 Task: Reply to email with the signature Cameron White with the subject Feedback on a consumer poll from softage.4@softage.net with the message Can you confirm the details of the project budget?, change the font of the message to Garamond and change the font typography to italics Send the email
Action: Mouse moved to (87, 122)
Screenshot: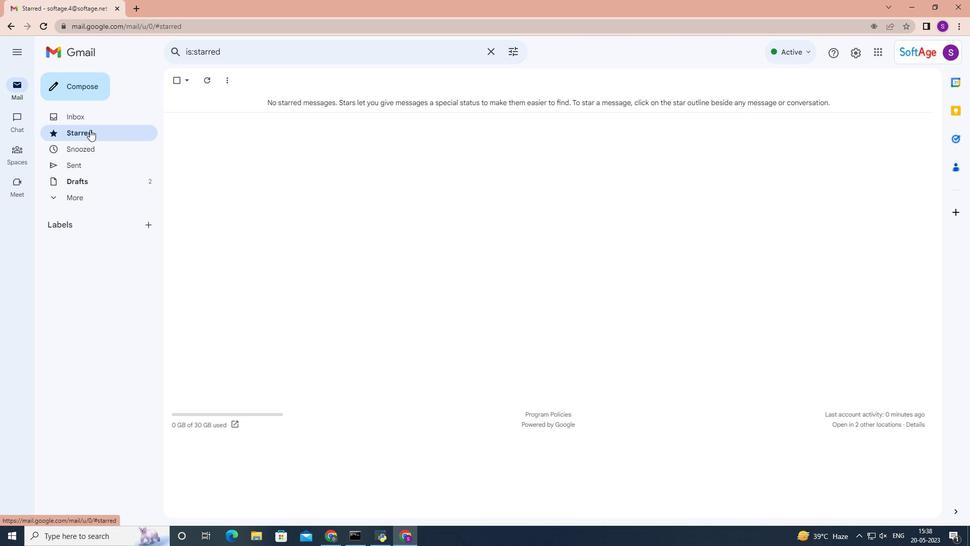 
Action: Mouse pressed left at (87, 122)
Screenshot: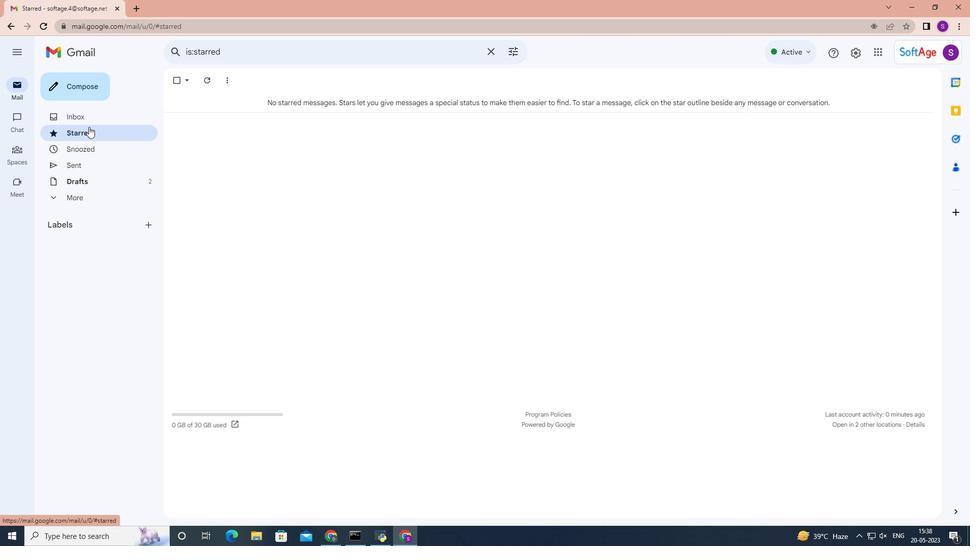 
Action: Mouse moved to (341, 201)
Screenshot: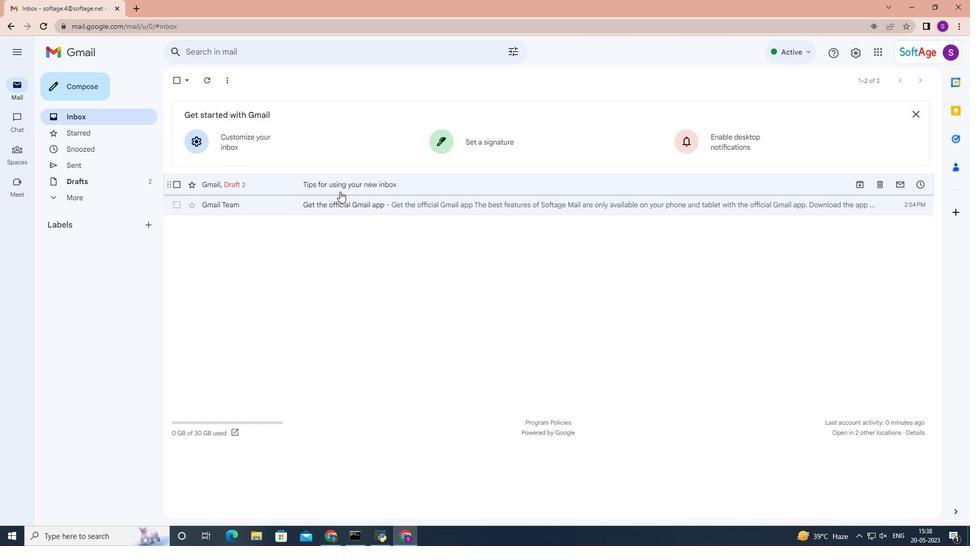 
Action: Mouse pressed left at (341, 201)
Screenshot: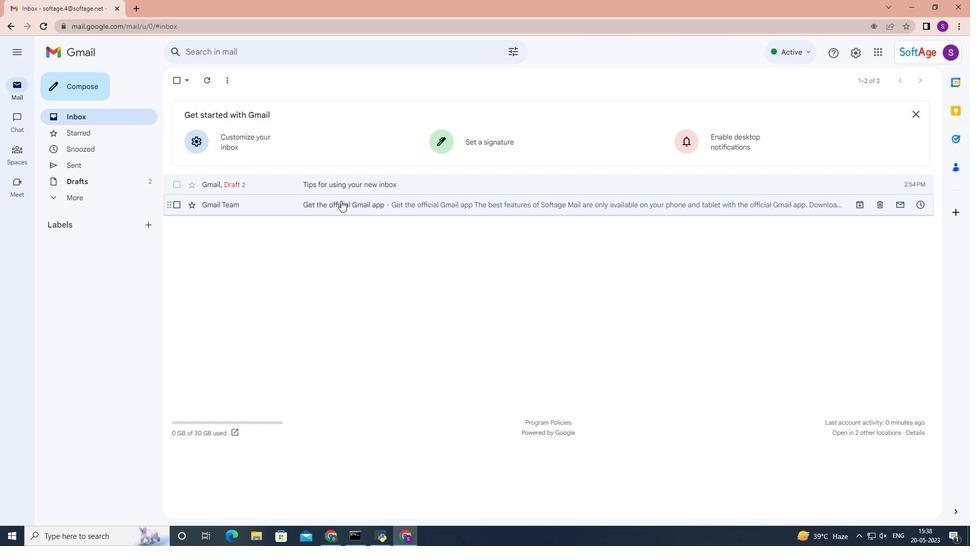 
Action: Mouse moved to (303, 205)
Screenshot: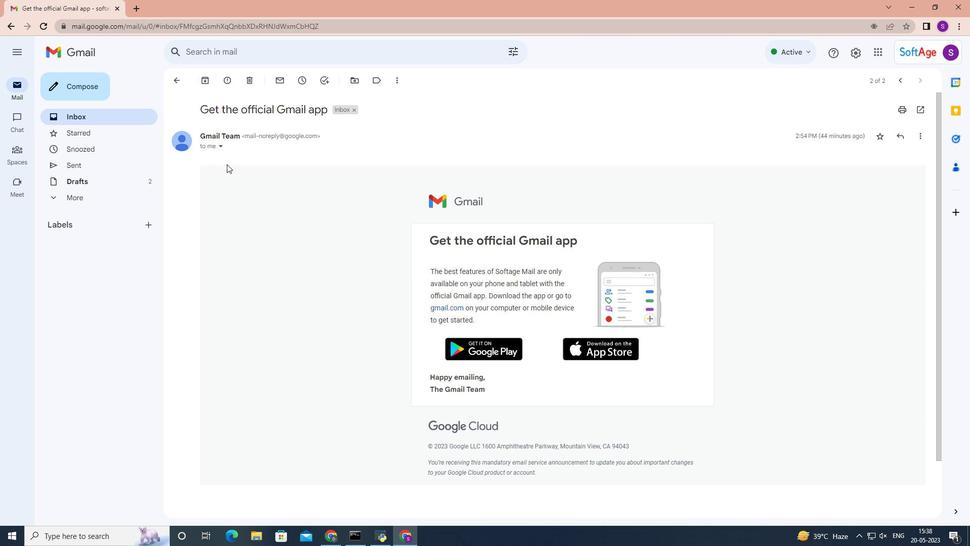 
Action: Mouse scrolled (303, 205) with delta (0, 0)
Screenshot: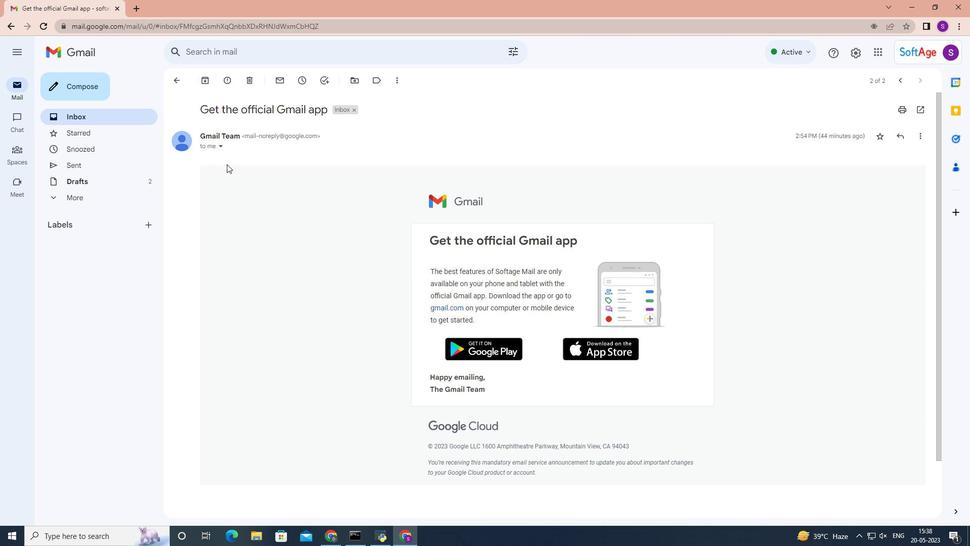 
Action: Mouse moved to (304, 210)
Screenshot: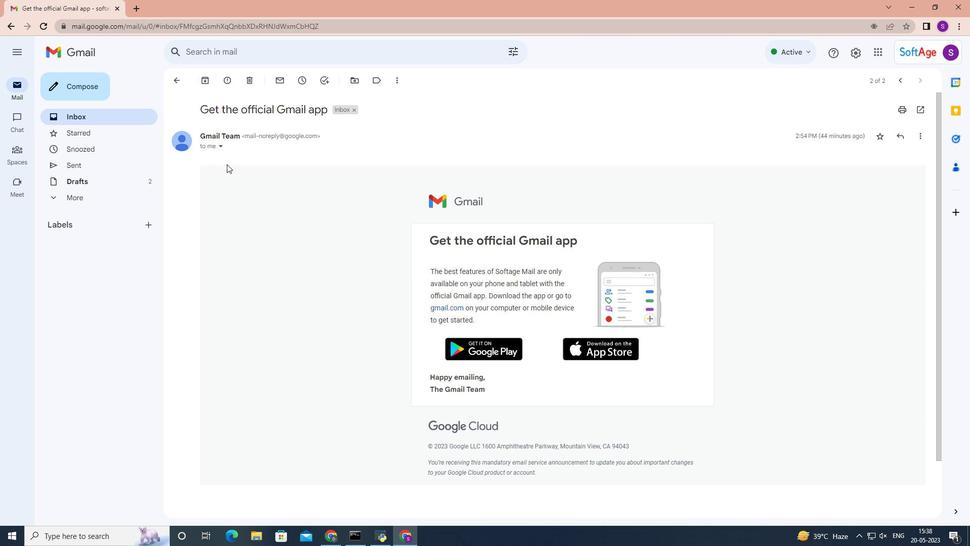 
Action: Mouse scrolled (304, 209) with delta (0, 0)
Screenshot: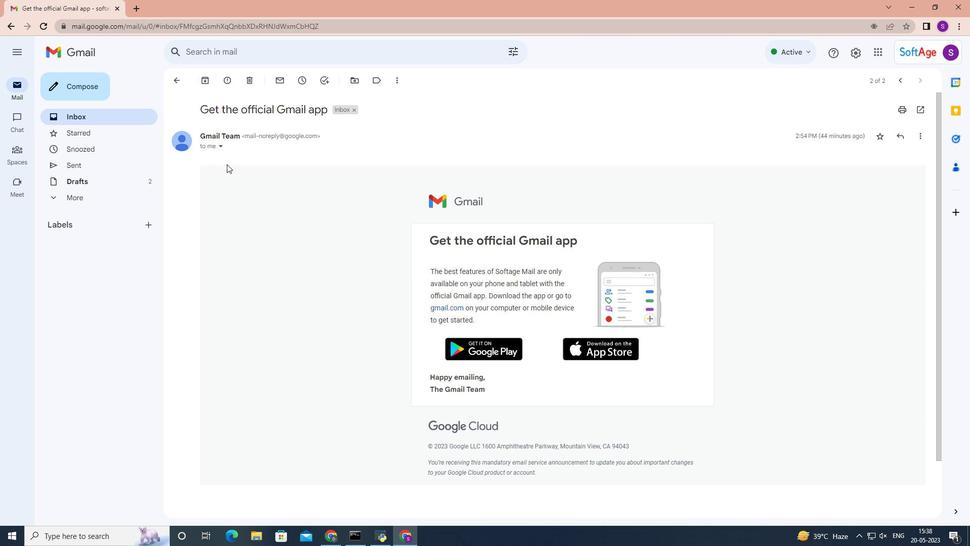 
Action: Mouse moved to (304, 210)
Screenshot: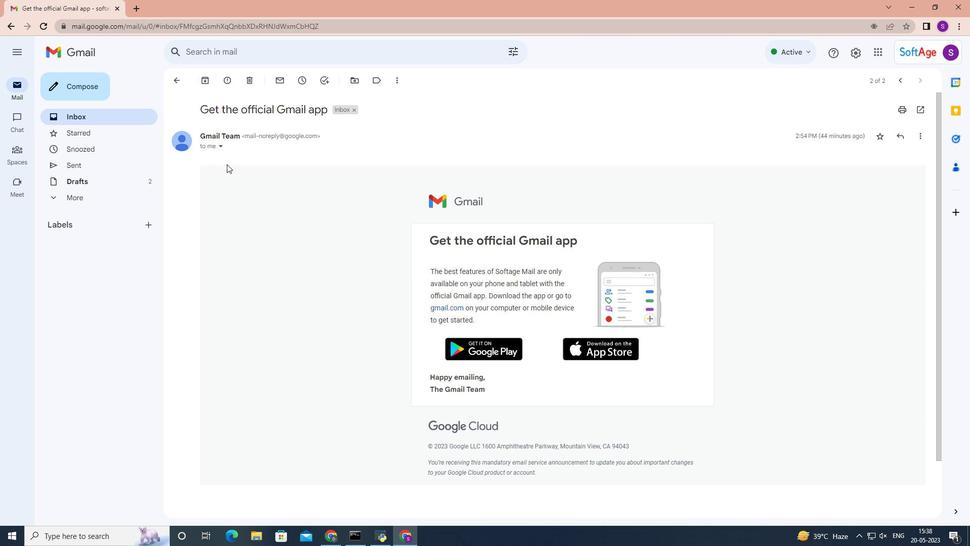 
Action: Mouse scrolled (304, 210) with delta (0, 0)
Screenshot: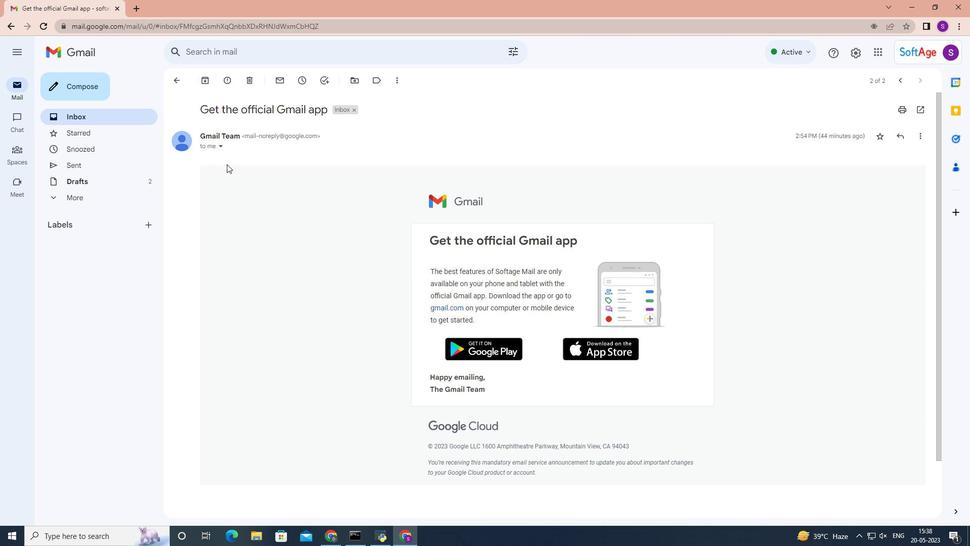 
Action: Mouse scrolled (304, 209) with delta (0, -1)
Screenshot: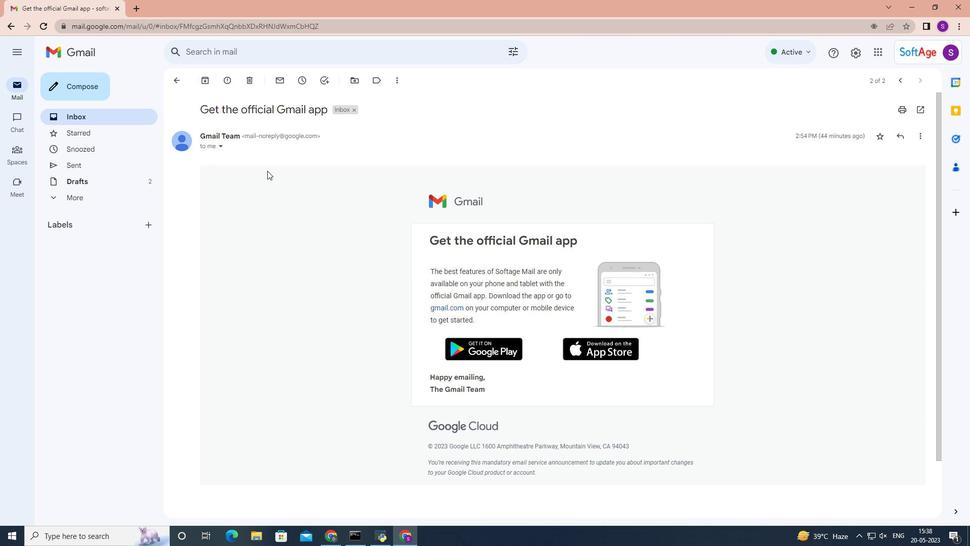 
Action: Mouse scrolled (304, 210) with delta (0, 0)
Screenshot: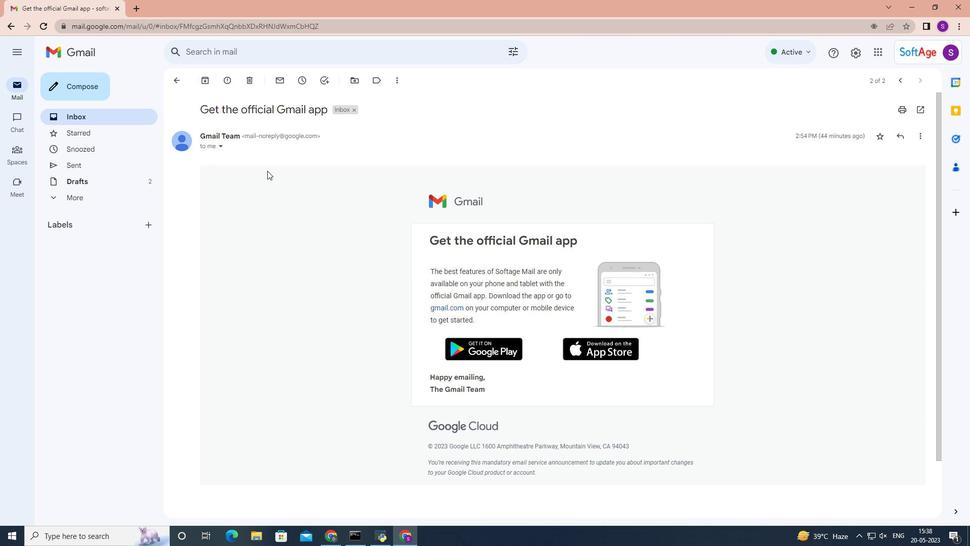 
Action: Mouse moved to (304, 211)
Screenshot: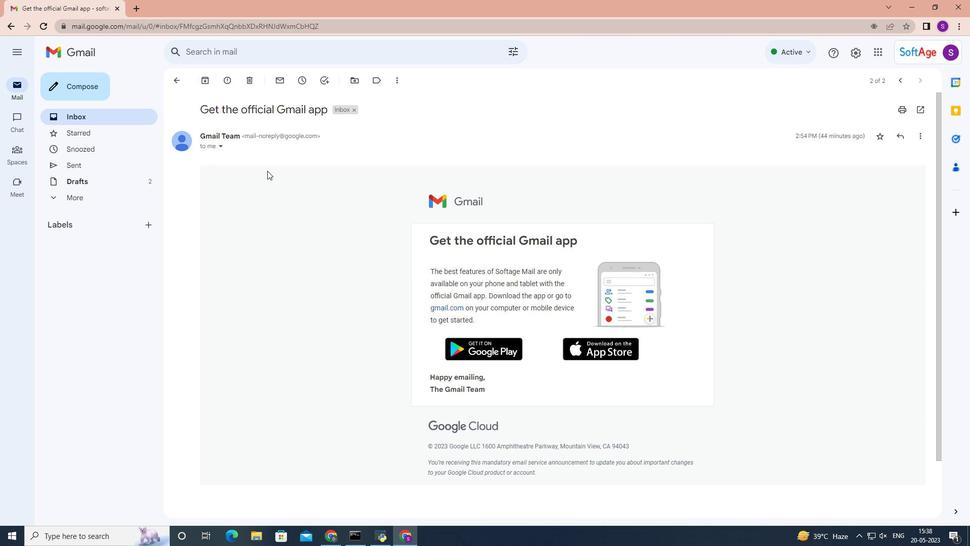 
Action: Mouse scrolled (304, 211) with delta (0, 0)
Screenshot: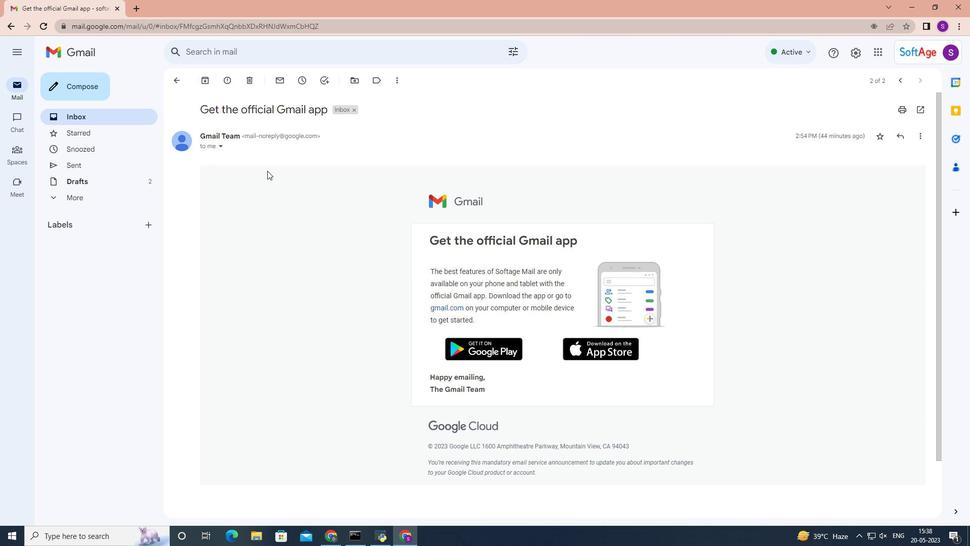 
Action: Mouse moved to (306, 216)
Screenshot: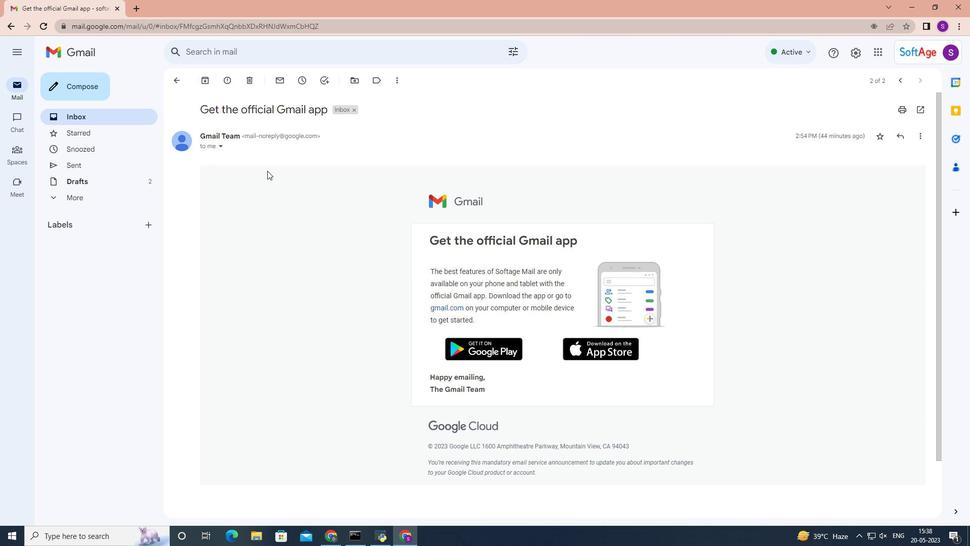 
Action: Mouse scrolled (306, 215) with delta (0, 0)
Screenshot: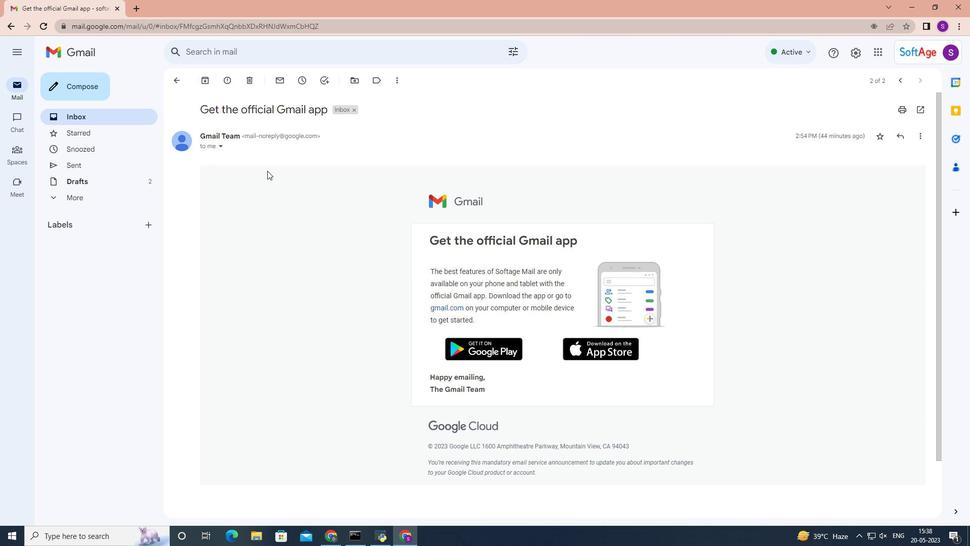 
Action: Mouse moved to (298, 276)
Screenshot: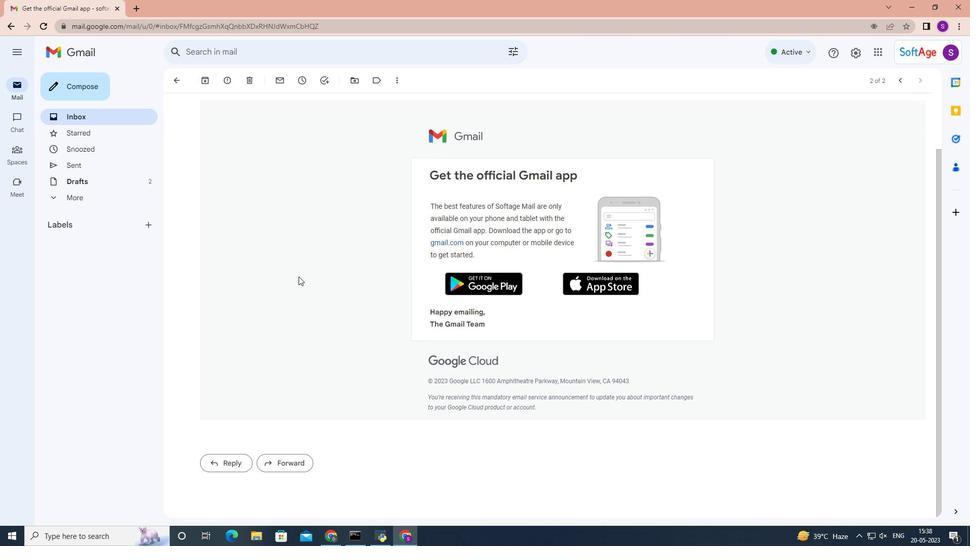 
Action: Mouse scrolled (298, 277) with delta (0, 0)
Screenshot: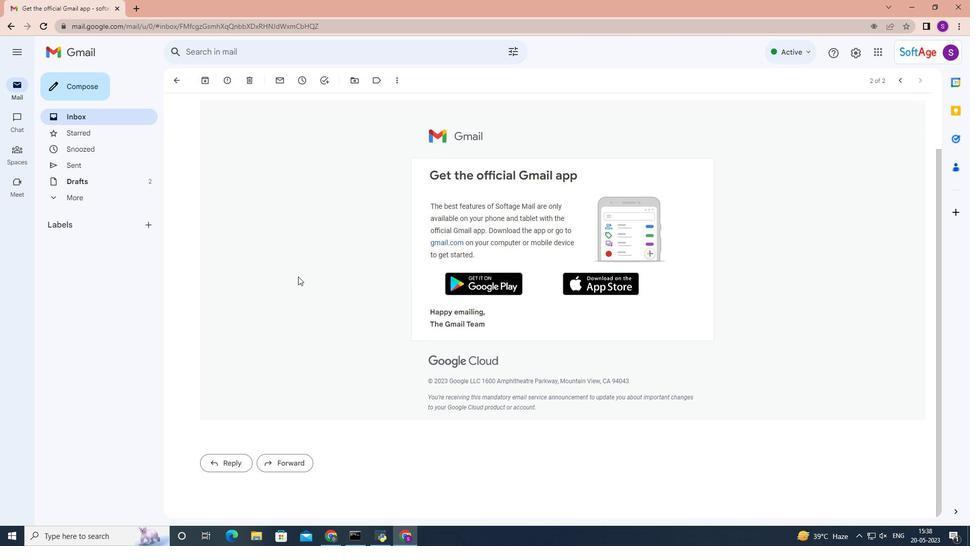 
Action: Mouse scrolled (298, 277) with delta (0, 0)
Screenshot: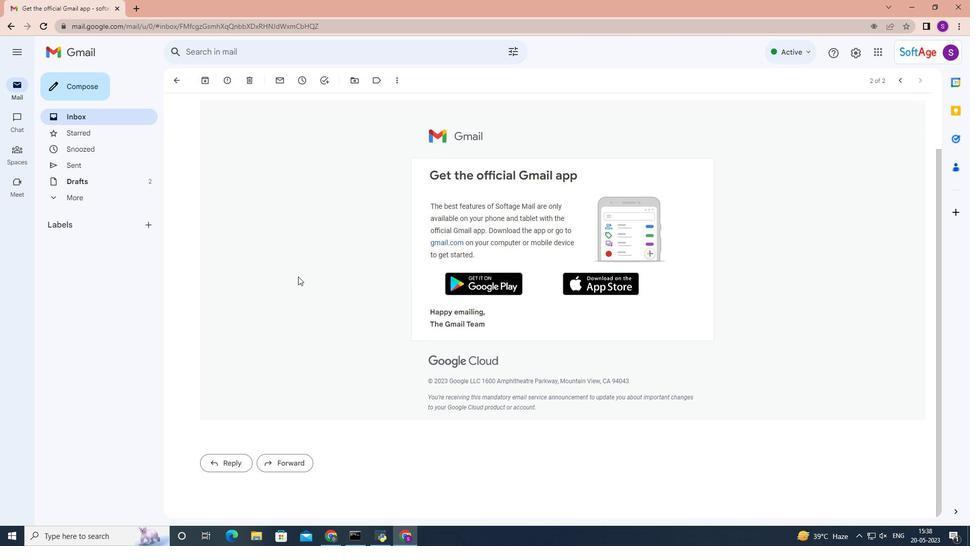 
Action: Mouse scrolled (298, 277) with delta (0, 1)
Screenshot: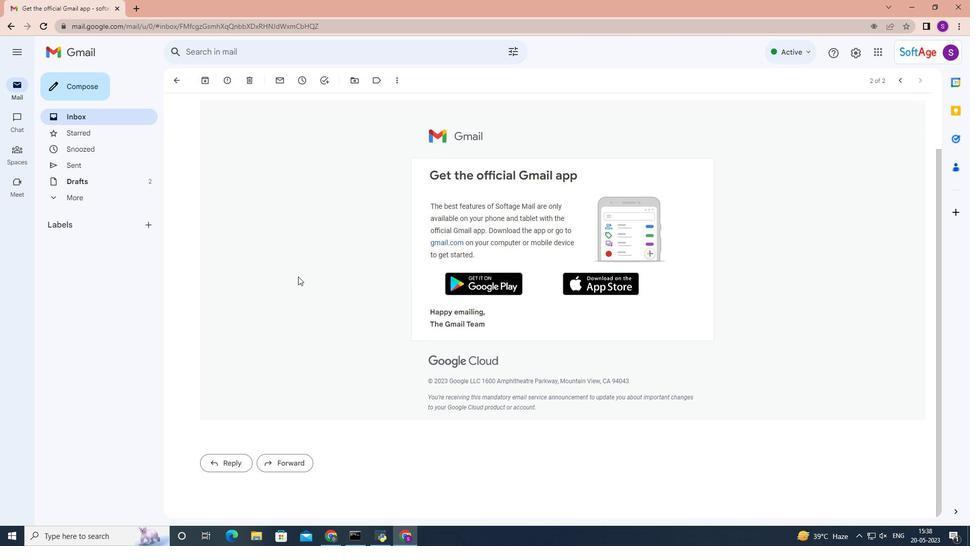 
Action: Mouse scrolled (298, 277) with delta (0, 0)
Screenshot: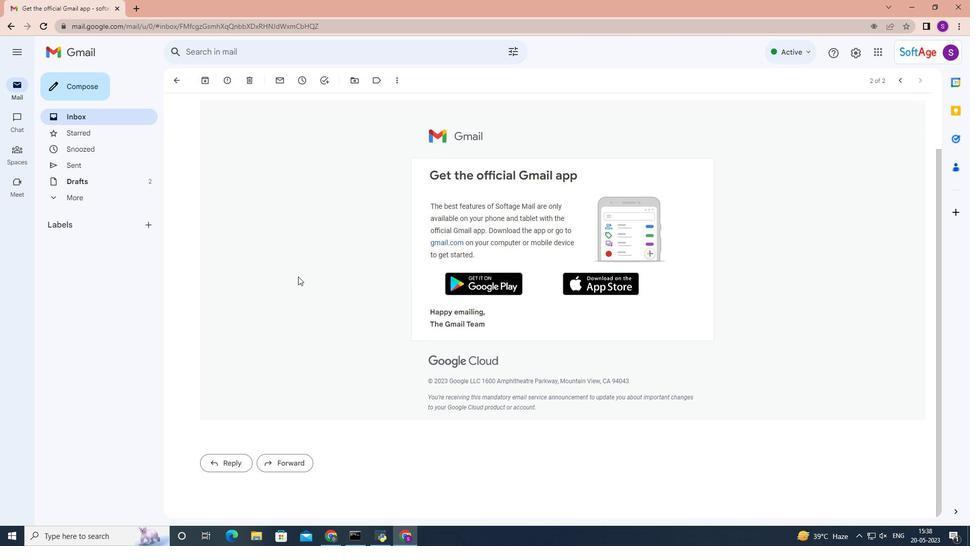 
Action: Mouse scrolled (298, 277) with delta (0, 0)
Screenshot: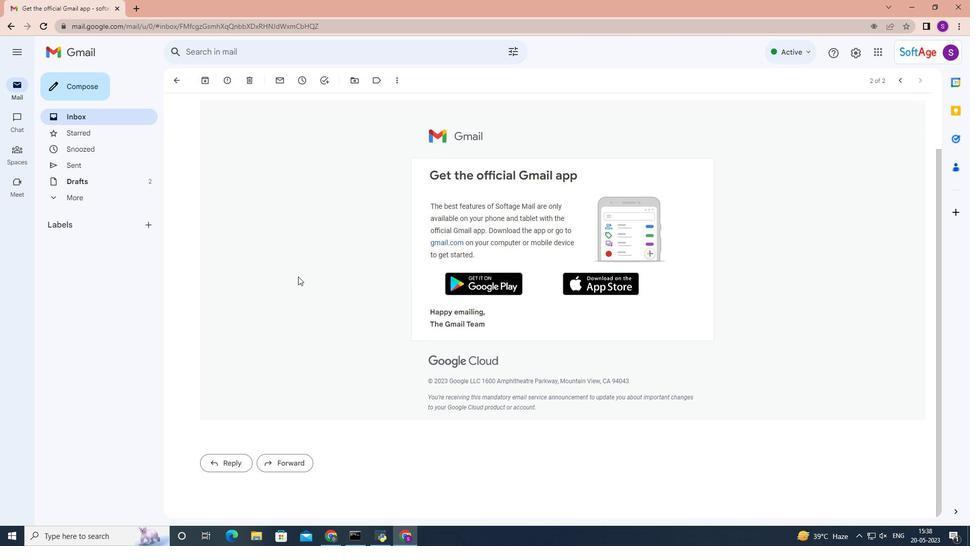
Action: Mouse scrolled (298, 277) with delta (0, 0)
Screenshot: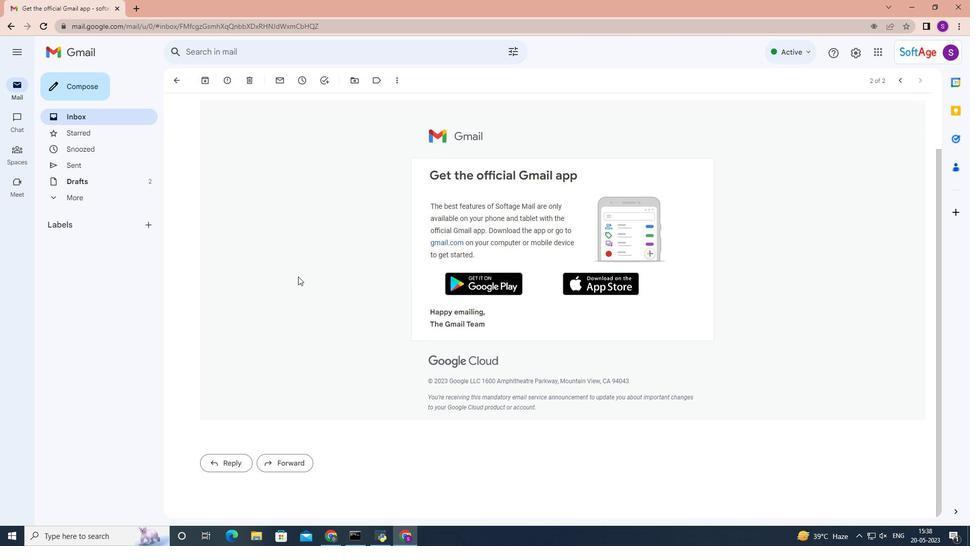 
Action: Mouse moved to (926, 135)
Screenshot: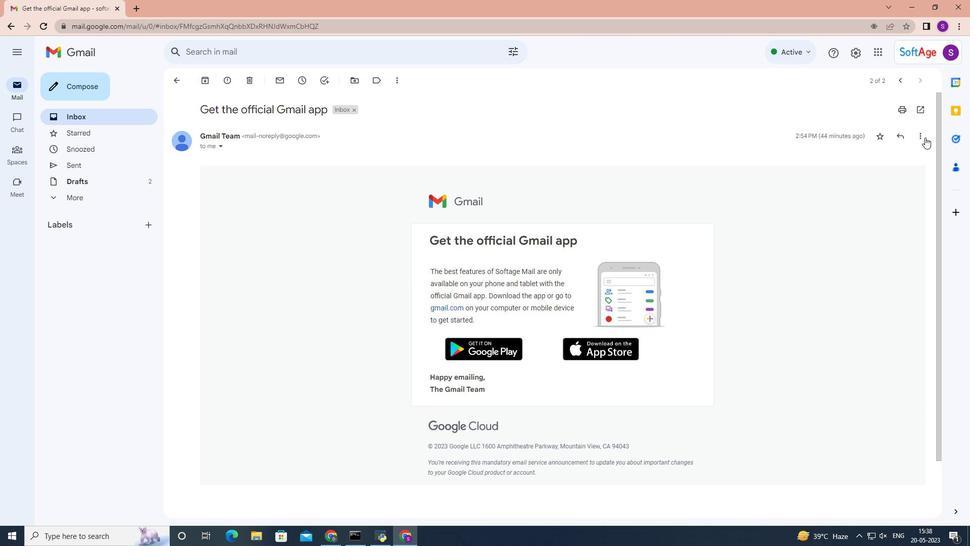 
Action: Mouse pressed left at (926, 135)
Screenshot: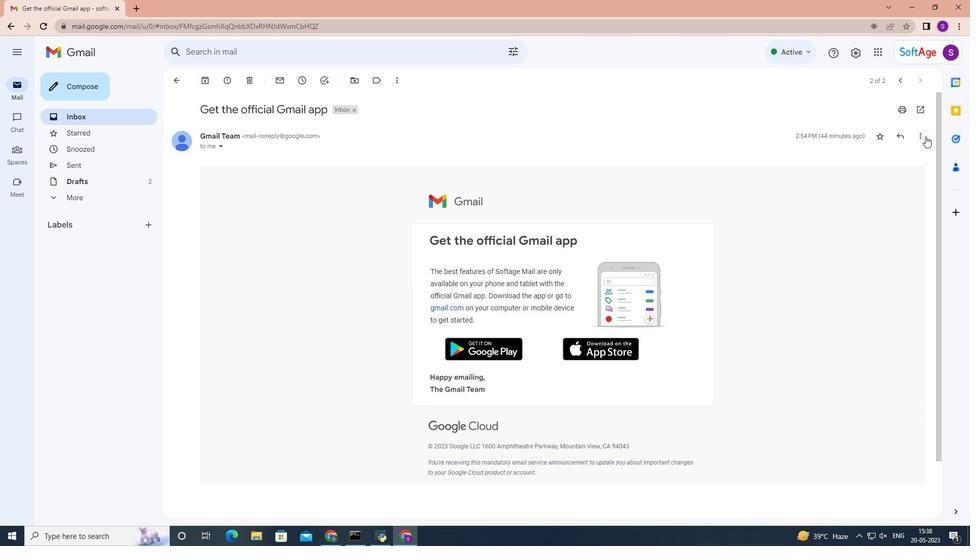 
Action: Mouse moved to (839, 152)
Screenshot: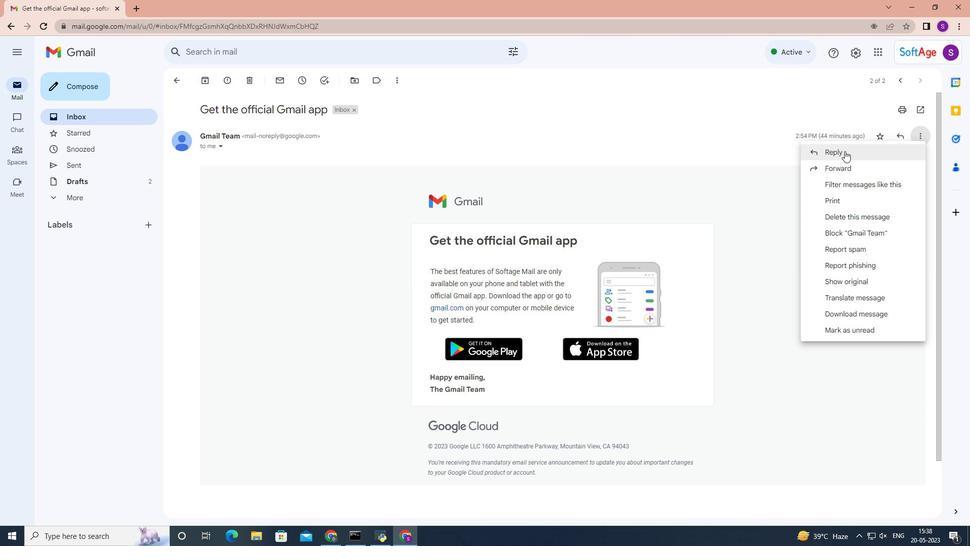 
Action: Mouse pressed left at (839, 152)
Screenshot: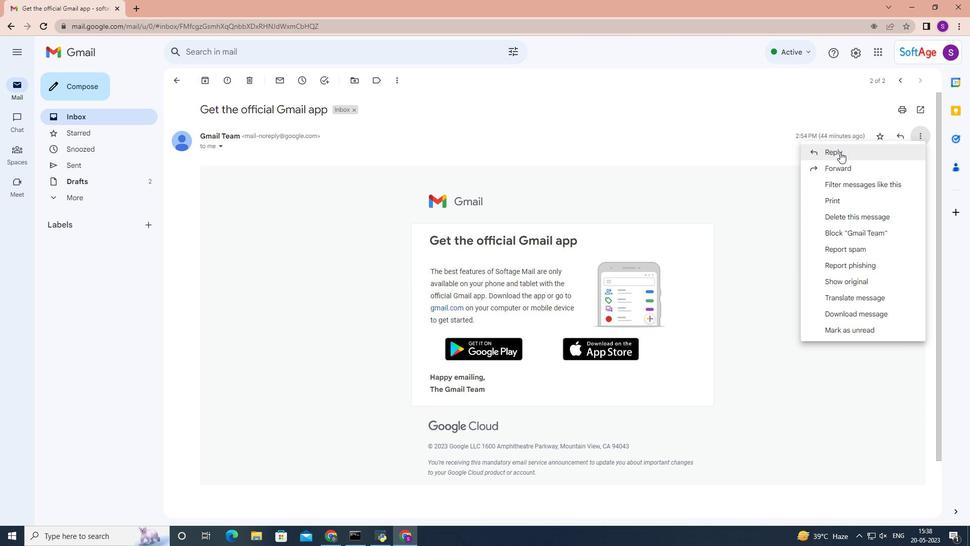 
Action: Mouse moved to (235, 412)
Screenshot: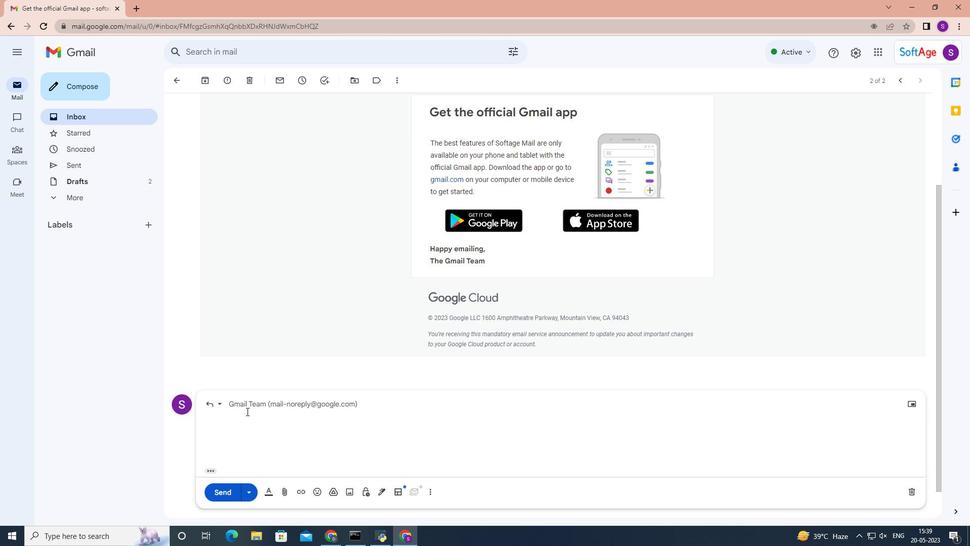 
Action: Key pressed <Key.shift>Cameron<Key.space><Key.shift>White
Screenshot: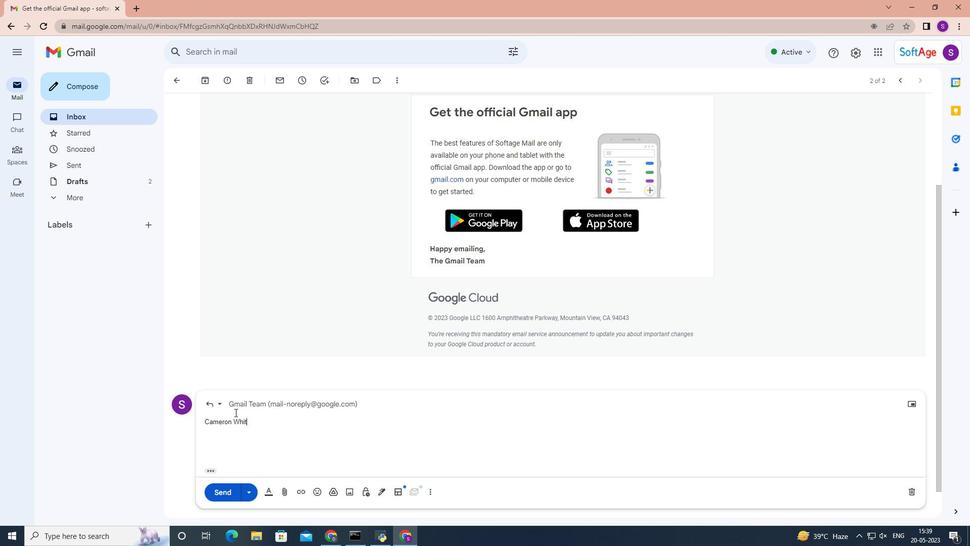 
Action: Mouse moved to (914, 402)
Screenshot: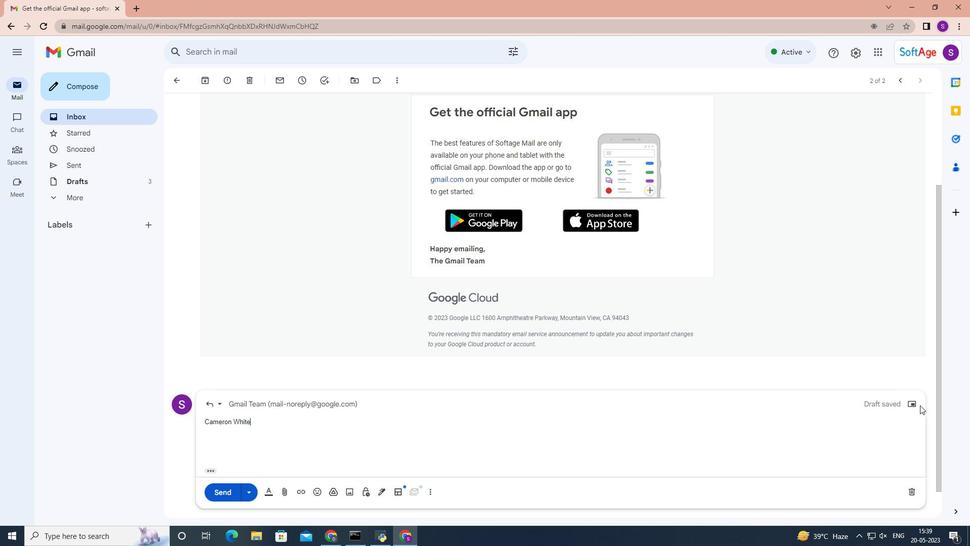 
Action: Mouse pressed left at (914, 402)
Screenshot: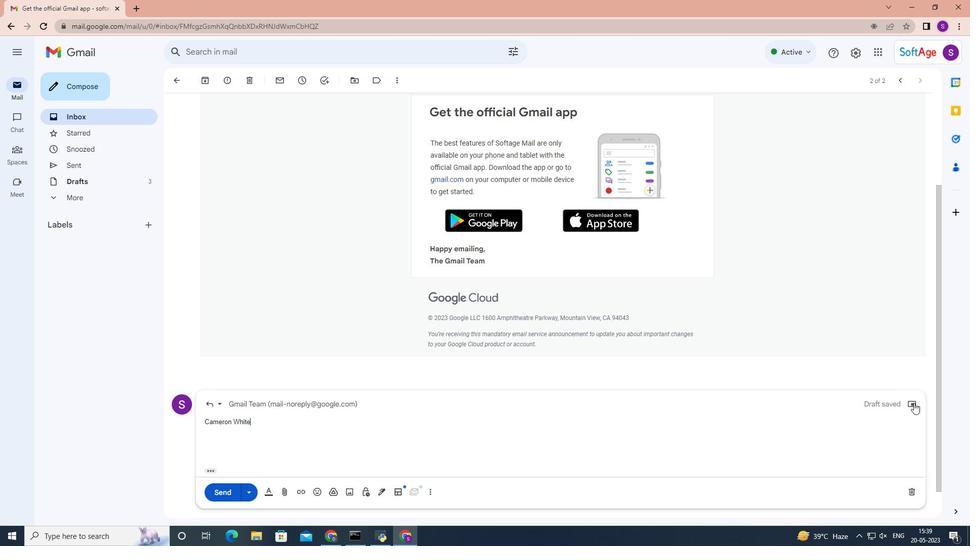 
Action: Mouse moved to (656, 262)
Screenshot: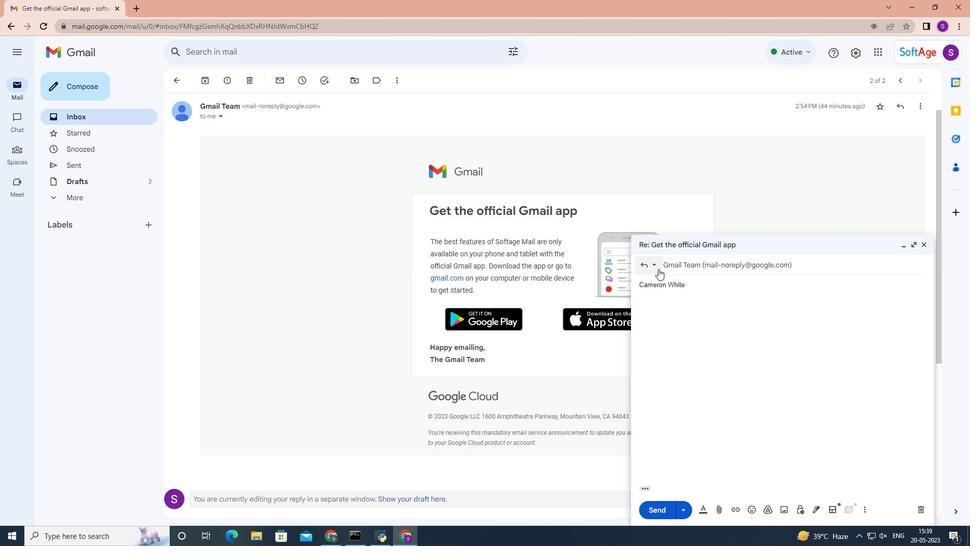 
Action: Mouse pressed left at (656, 262)
Screenshot: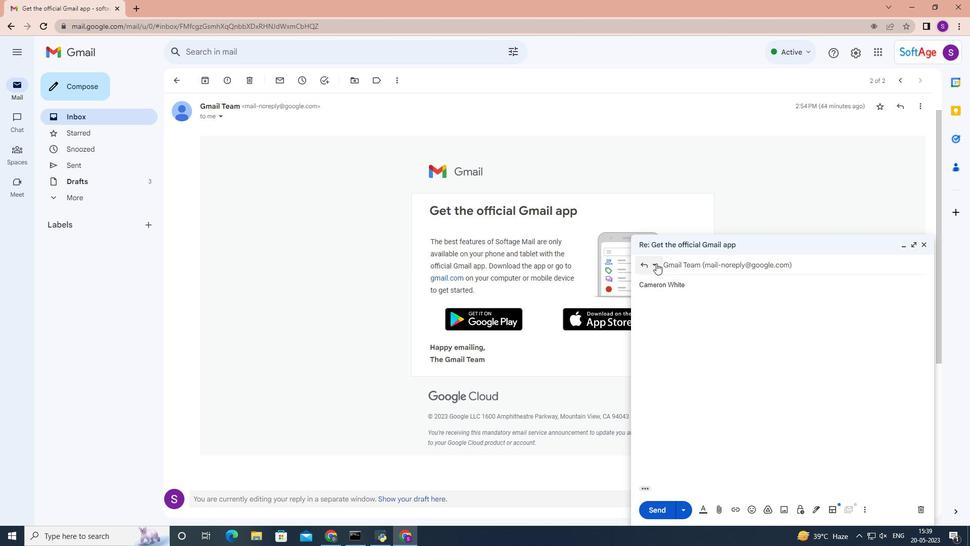 
Action: Mouse moved to (669, 320)
Screenshot: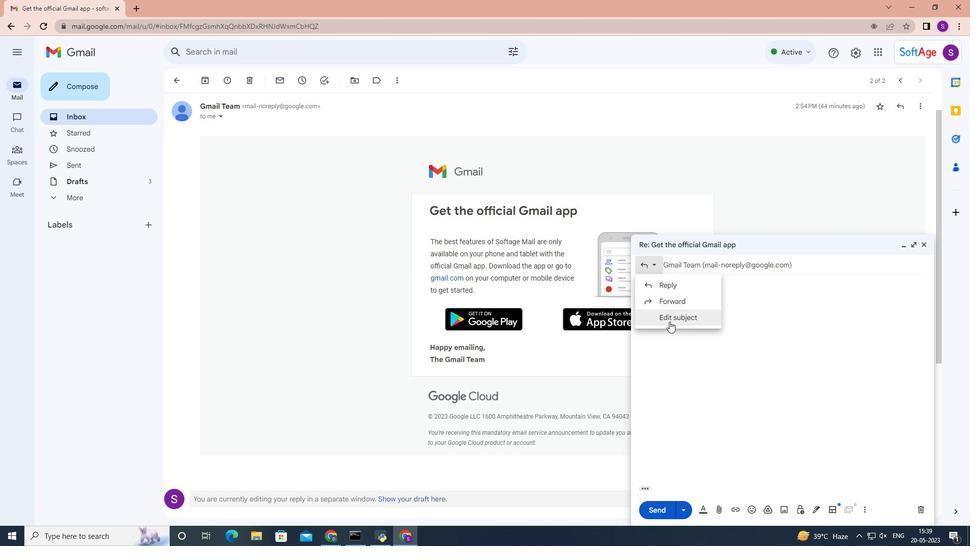 
Action: Mouse pressed left at (669, 320)
Screenshot: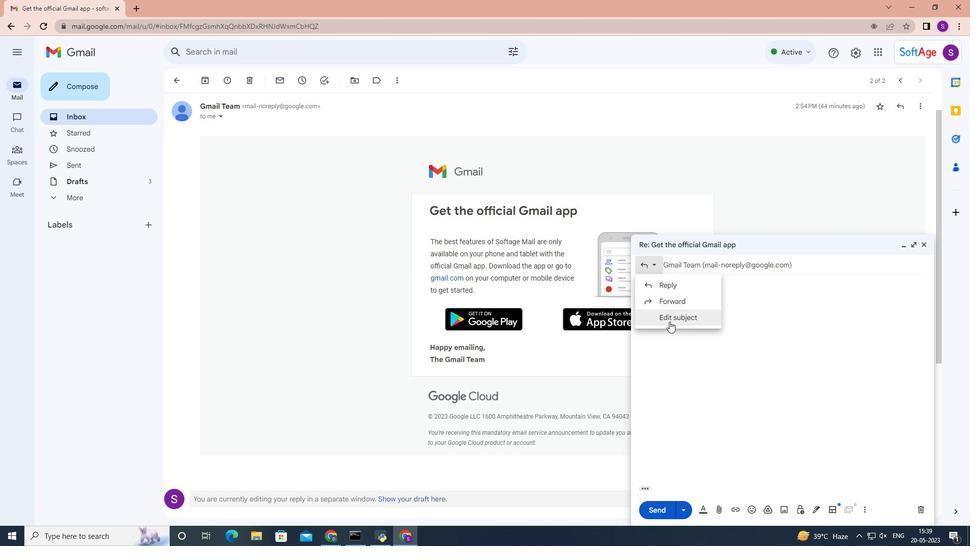 
Action: Mouse moved to (916, 118)
Screenshot: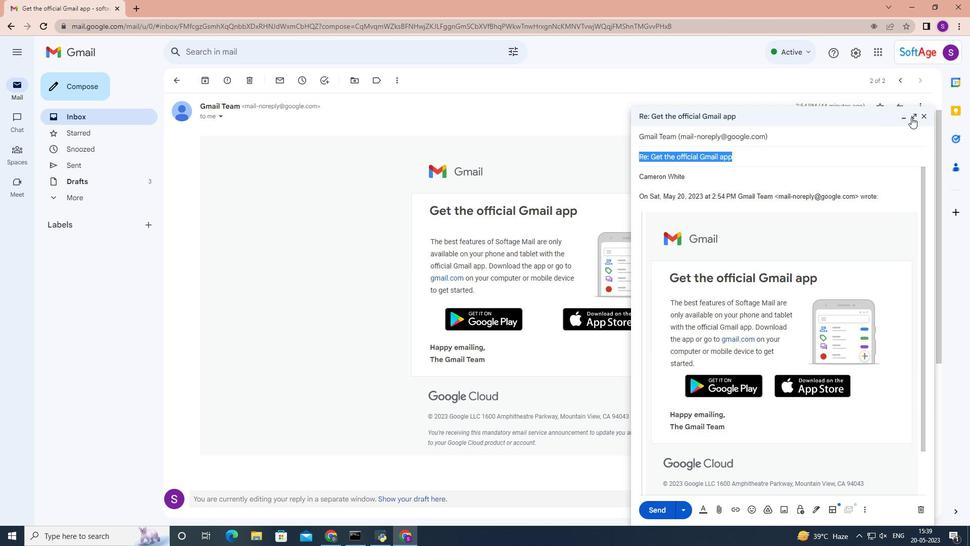 
Action: Mouse pressed left at (916, 118)
Screenshot: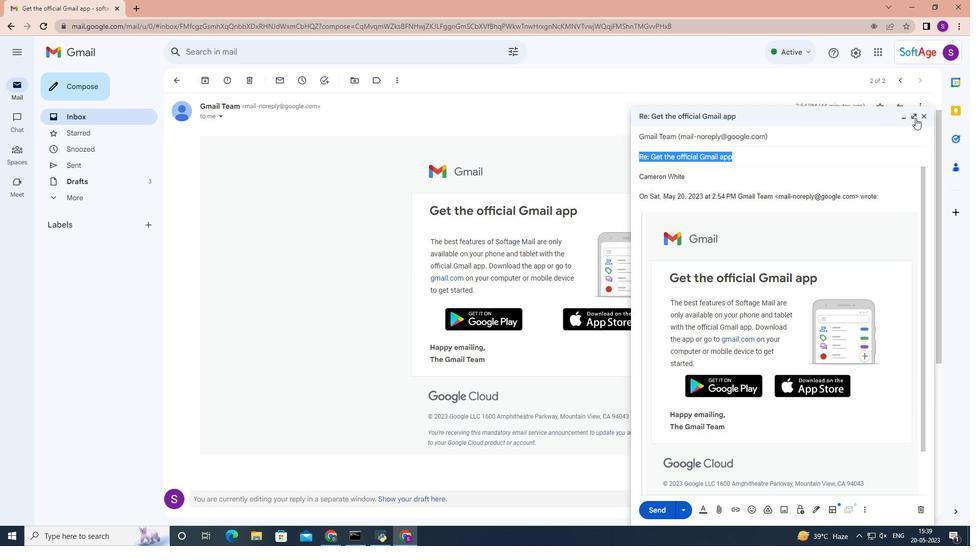 
Action: Mouse moved to (191, 100)
Screenshot: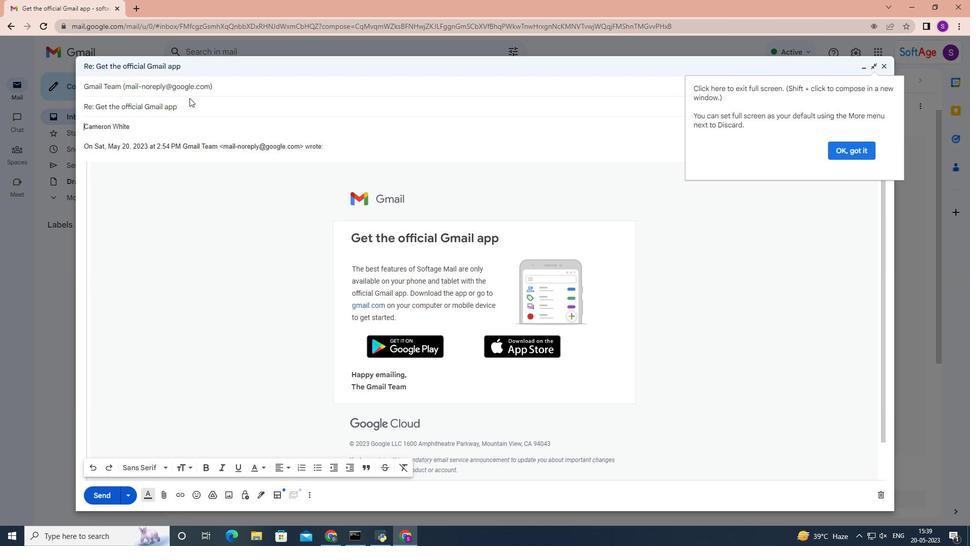 
Action: Mouse pressed left at (191, 100)
Screenshot: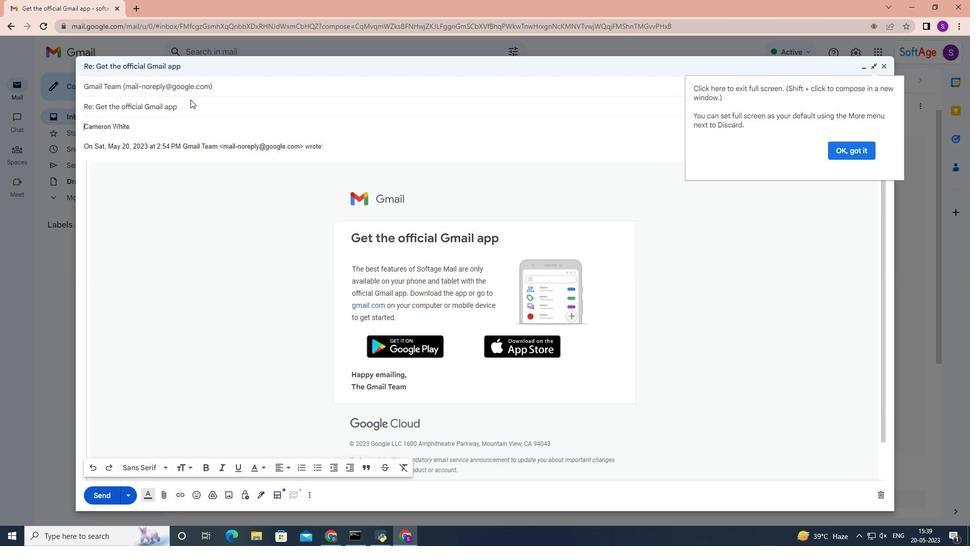 
Action: Key pressed <Key.backspace><Key.shift>Feedback<Key.space>on<Key.space>a<Key.space>conumer<Key.space>oll<Key.space>
Screenshot: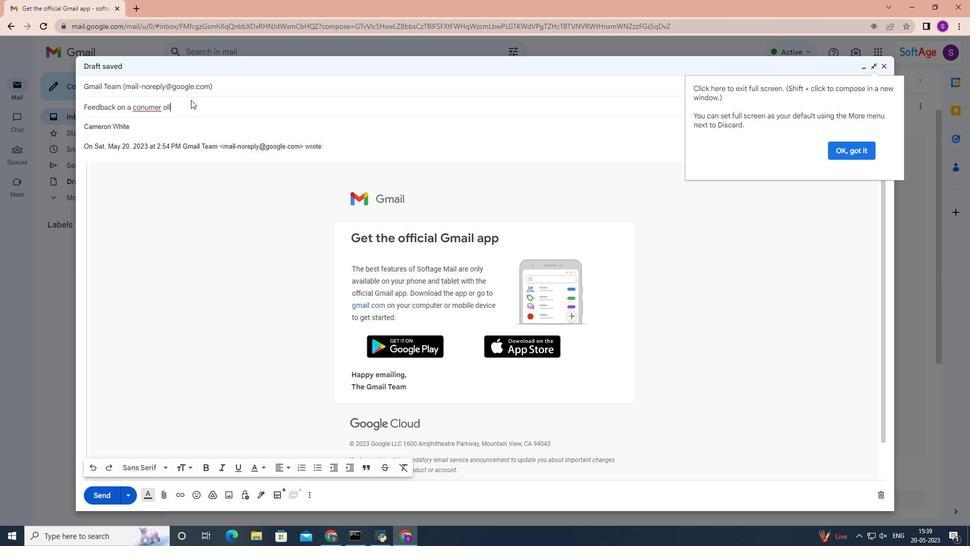 
Action: Mouse moved to (202, 111)
Screenshot: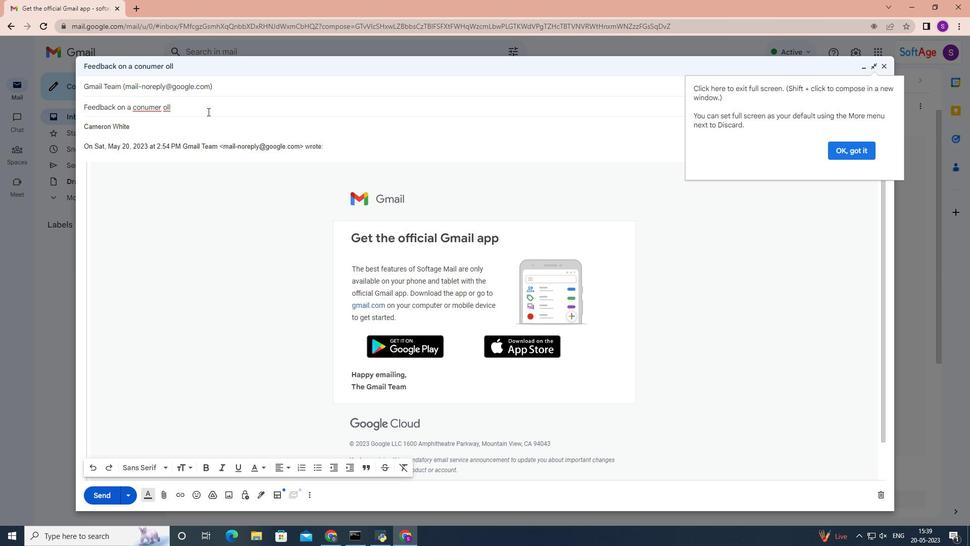 
Action: Key pressed <Key.backspace>
Screenshot: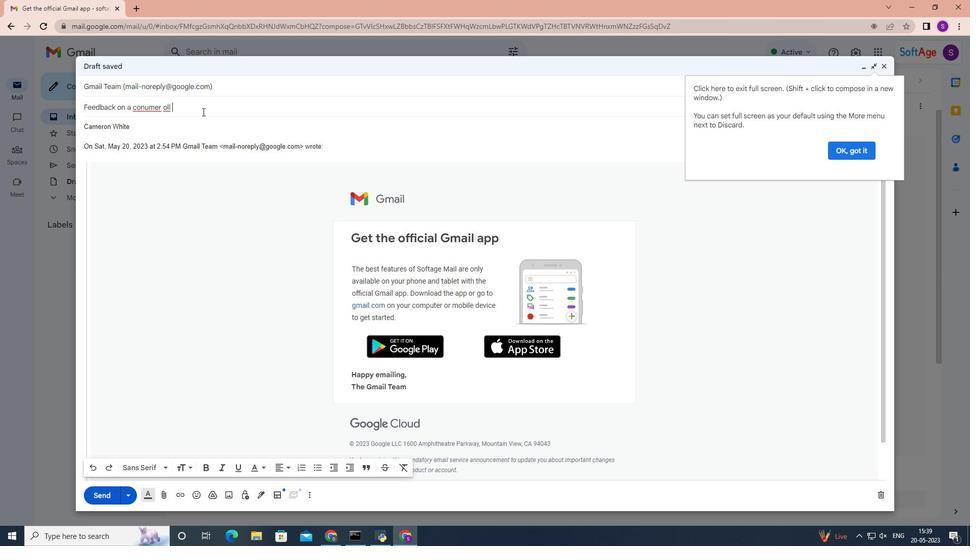 
Action: Mouse moved to (201, 111)
Screenshot: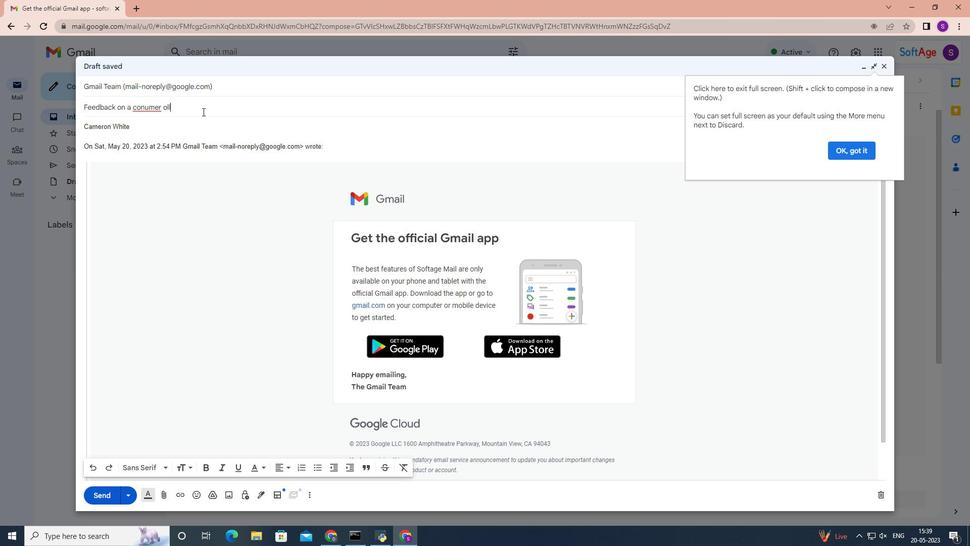 
Action: Key pressed <Key.backspace><Key.backspace><Key.backspace>
Screenshot: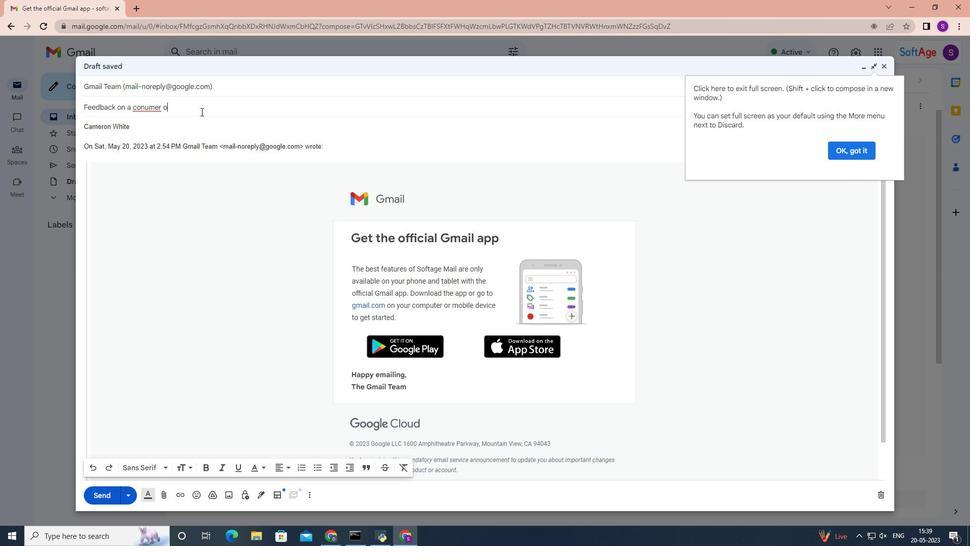 
Action: Mouse moved to (200, 112)
Screenshot: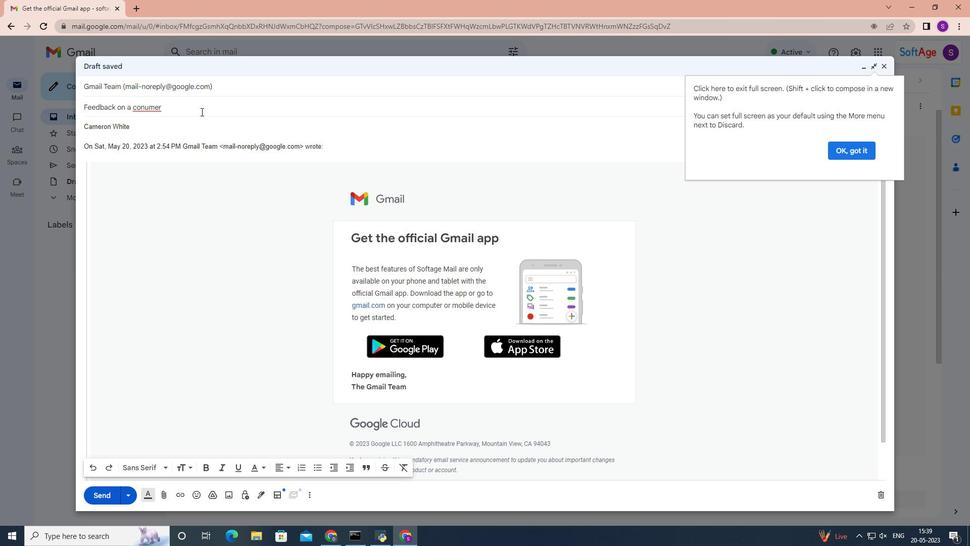 
Action: Key pressed <Key.backspace><Key.backspace><Key.backspace><Key.backspace><Key.backspace>sumer
Screenshot: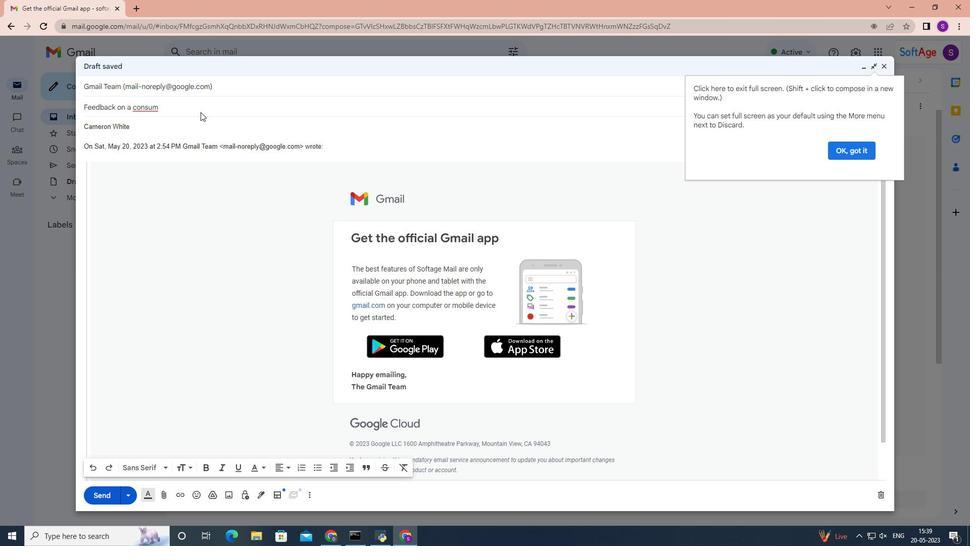 
Action: Mouse moved to (187, 118)
Screenshot: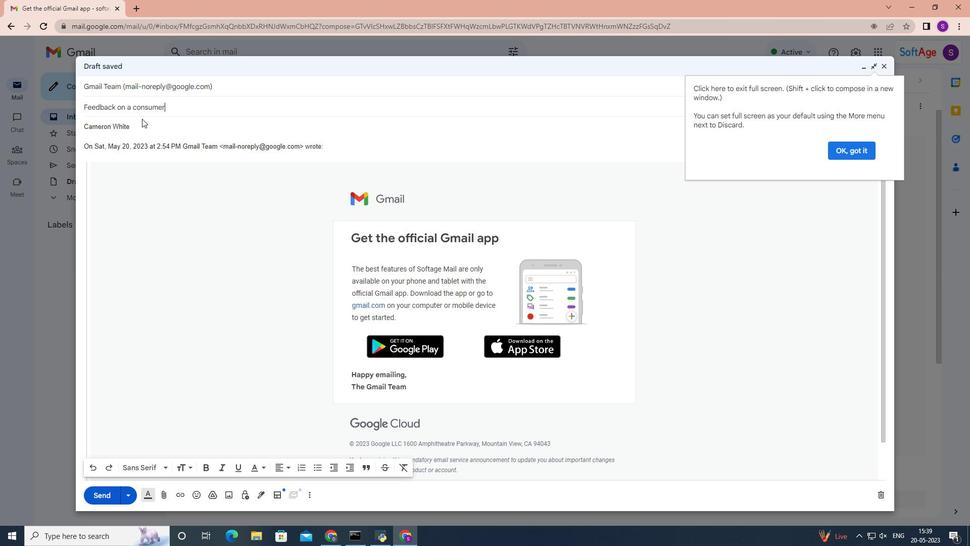 
Action: Key pressed <Key.space>poll
Screenshot: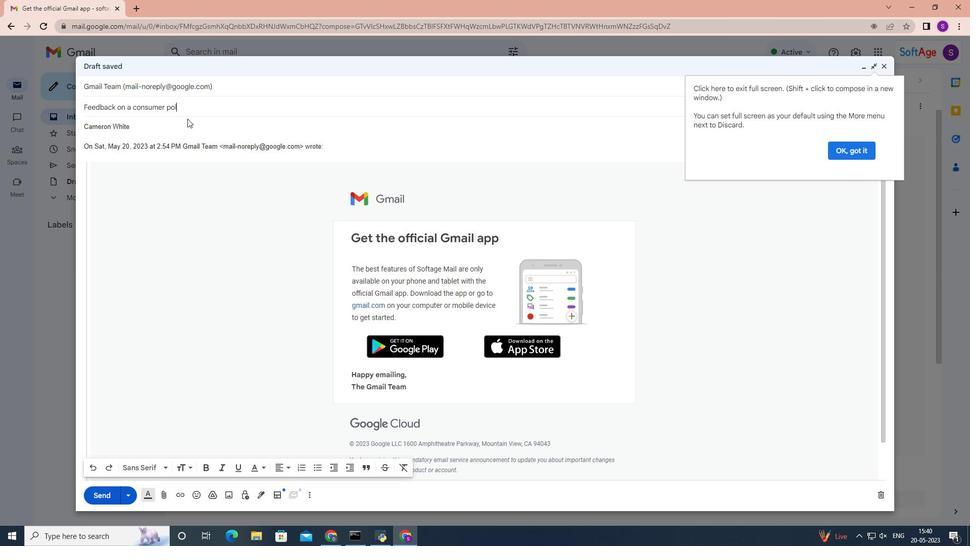 
Action: Mouse moved to (152, 124)
Screenshot: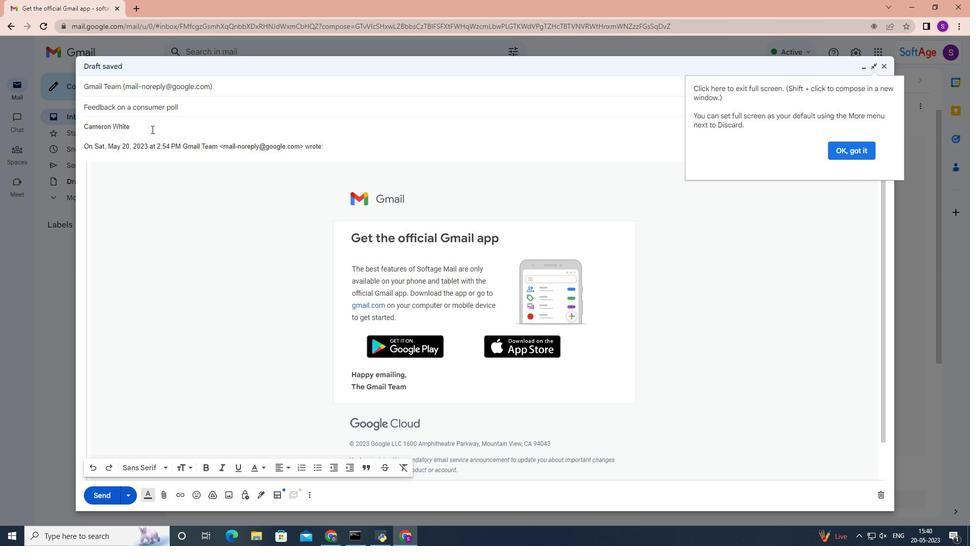 
Action: Mouse pressed left at (152, 124)
Screenshot: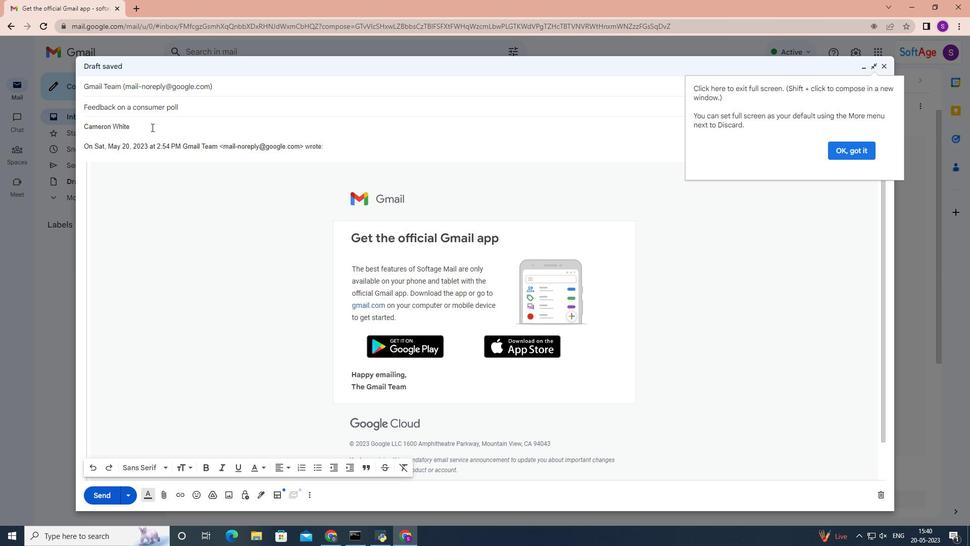 
Action: Mouse moved to (150, 126)
Screenshot: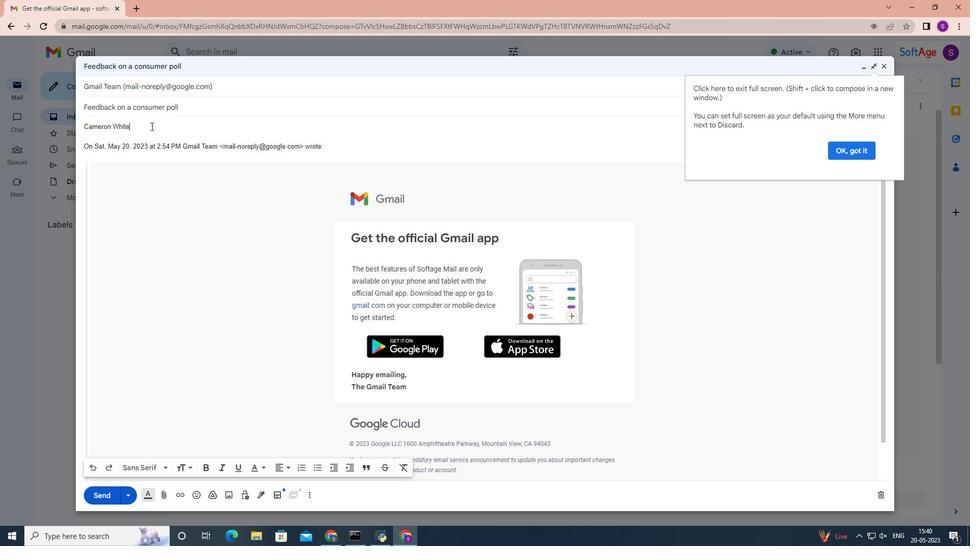 
Action: Key pressed <Key.enter><Key.enter>
Screenshot: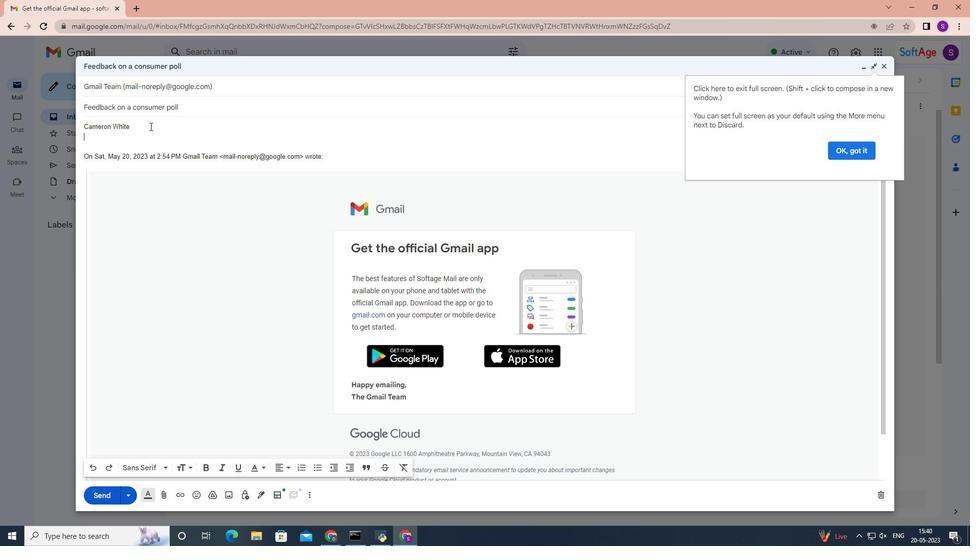 
Action: Mouse moved to (86, 156)
Screenshot: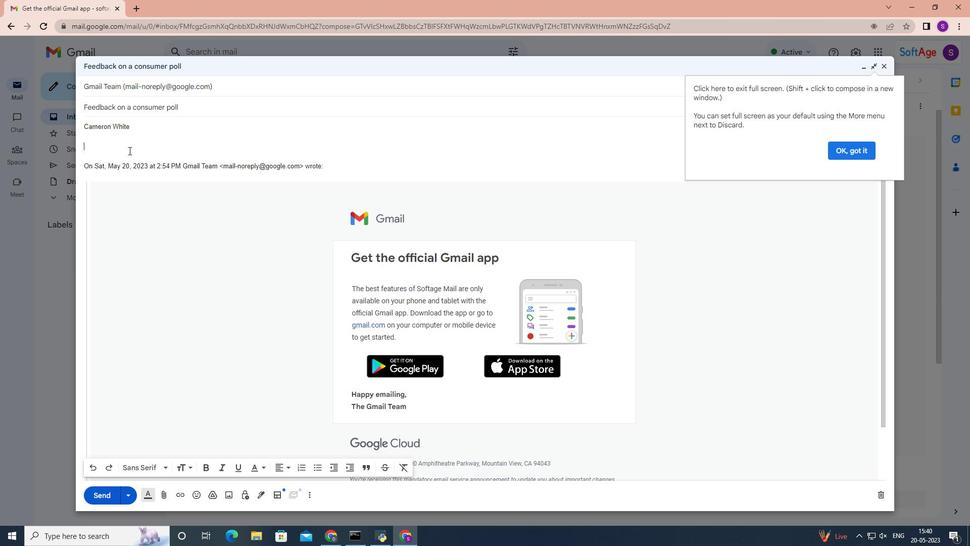 
Action: Key pressed <Key.shift>Can<Key.space>you<Key.space>confirm<Key.space>the<Key.space>details<Key.space>of<Key.space>the<Key.space>project<Key.space>budget<Key.shift_r>?
Screenshot: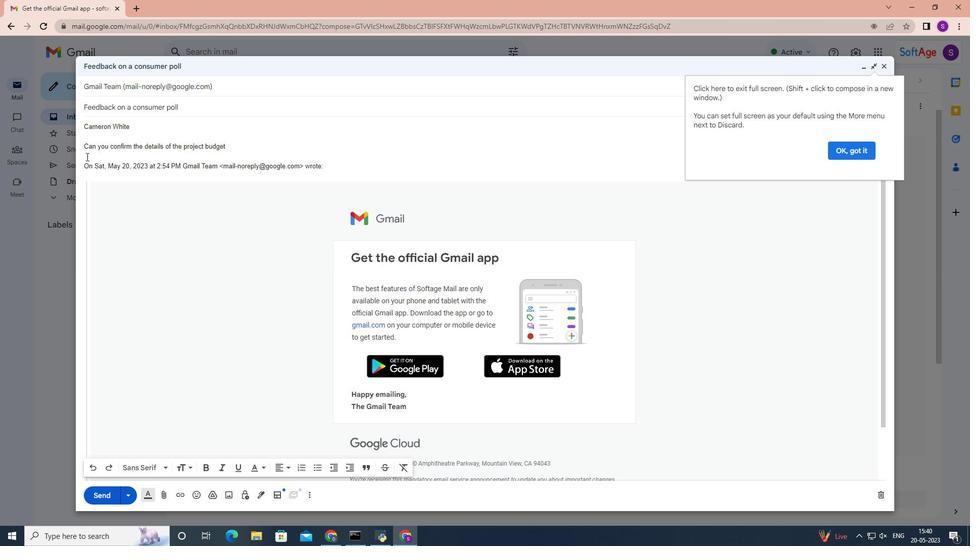 
Action: Mouse moved to (197, 185)
Screenshot: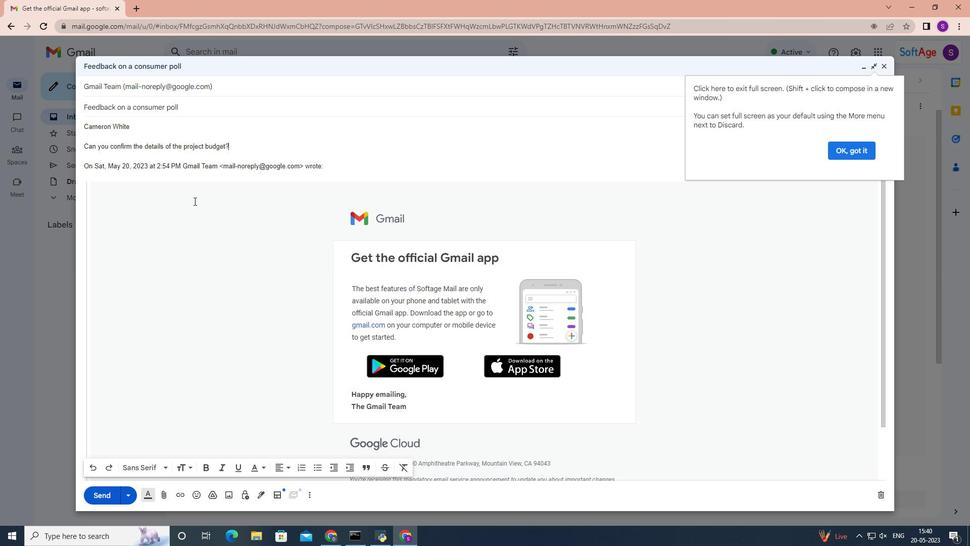 
Action: Mouse scrolled (197, 185) with delta (0, 0)
Screenshot: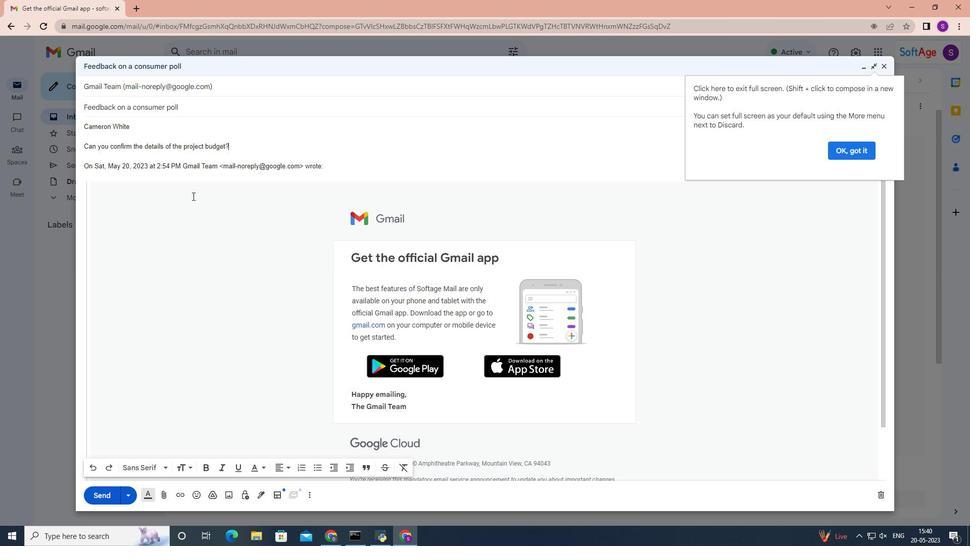 
Action: Mouse scrolled (197, 185) with delta (0, 0)
Screenshot: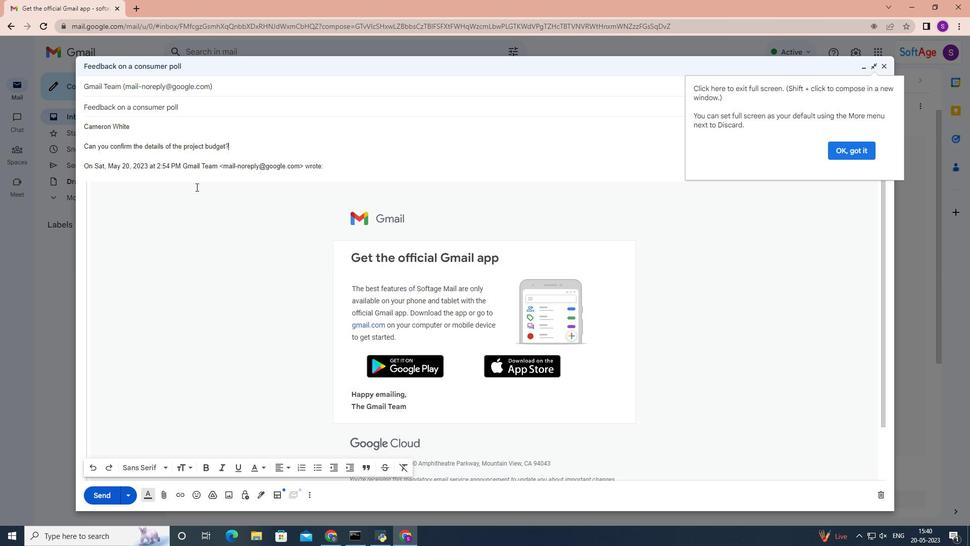
Action: Mouse scrolled (197, 185) with delta (0, 0)
Screenshot: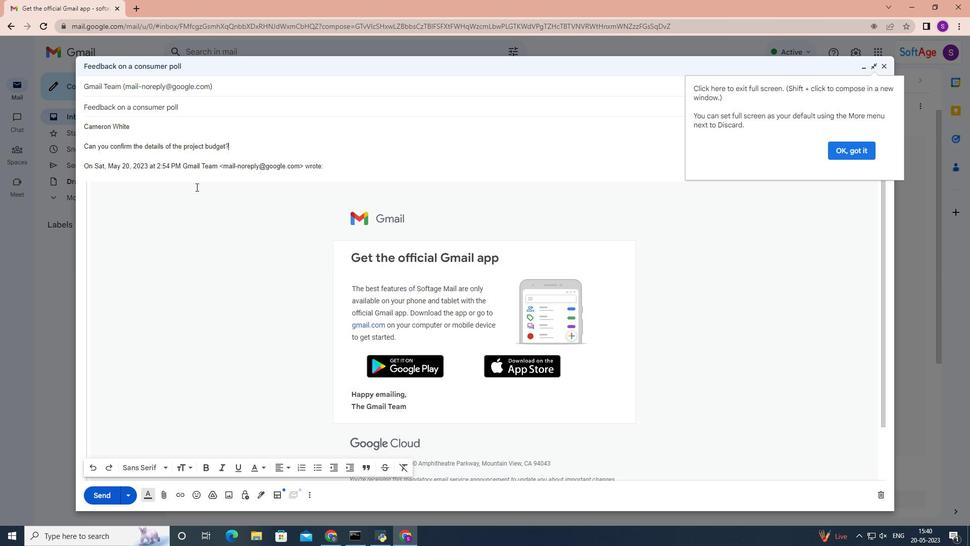 
Action: Mouse scrolled (197, 186) with delta (0, 0)
Screenshot: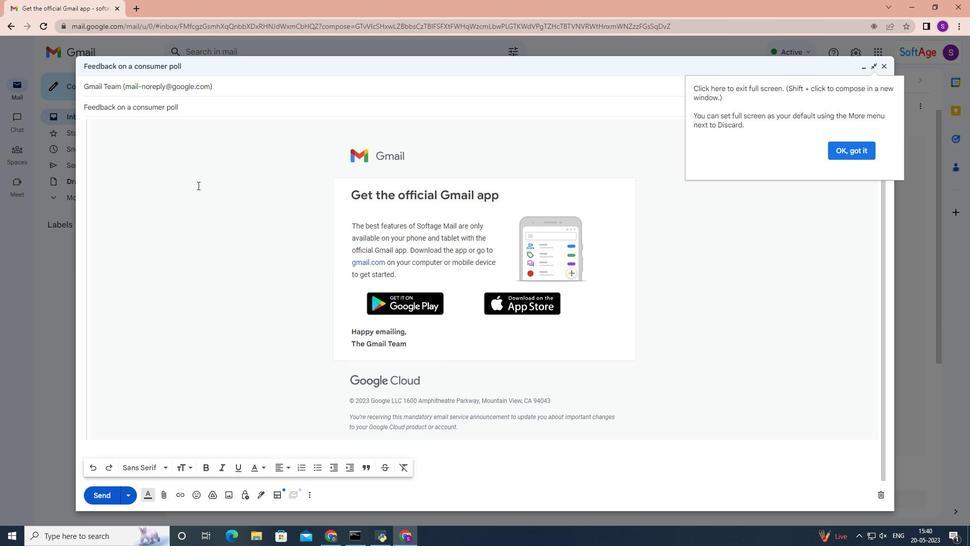 
Action: Mouse scrolled (197, 186) with delta (0, 0)
Screenshot: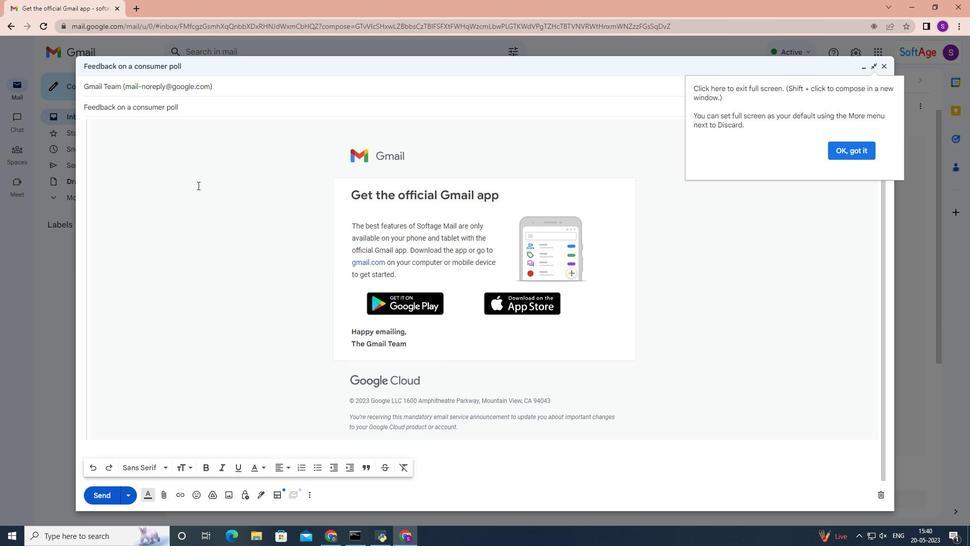 
Action: Mouse scrolled (197, 186) with delta (0, 0)
Screenshot: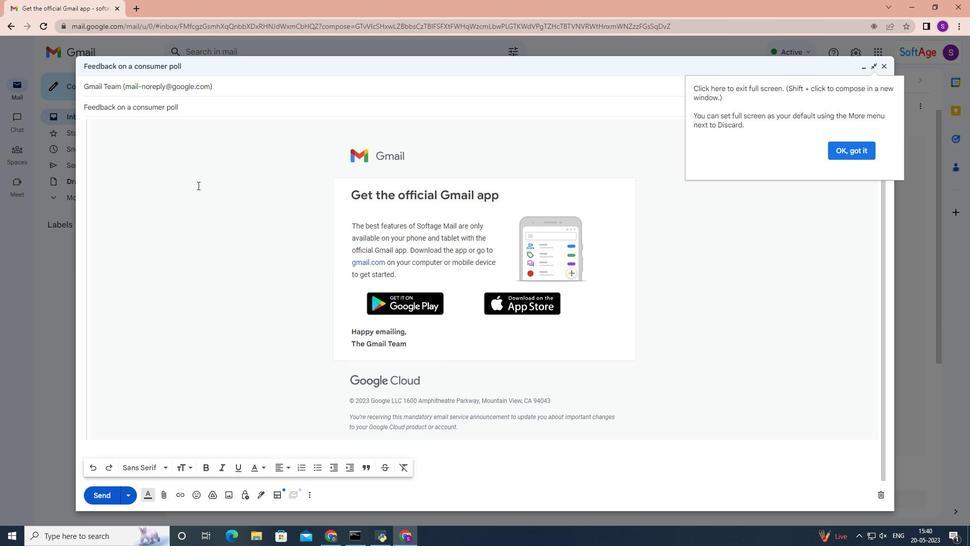 
Action: Mouse scrolled (197, 186) with delta (0, 0)
Screenshot: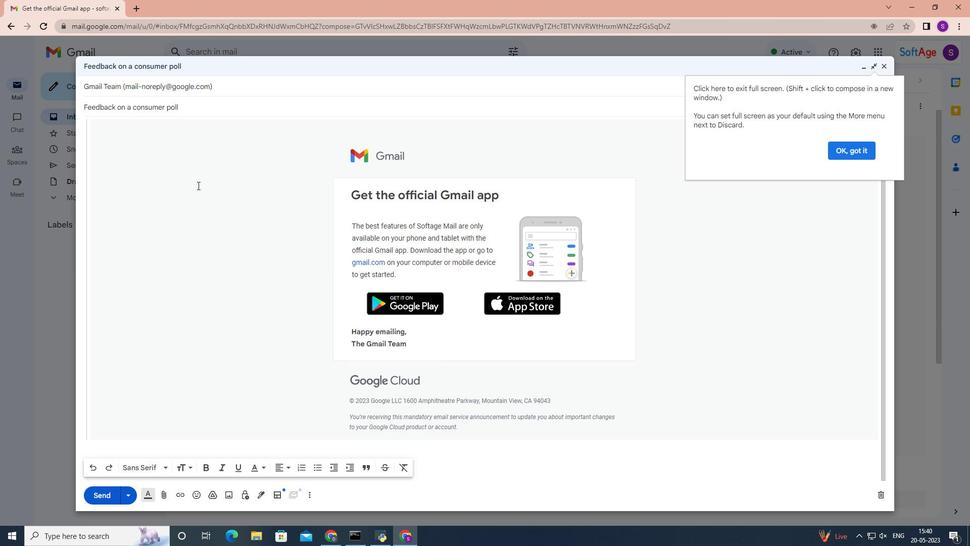 
Action: Mouse scrolled (197, 186) with delta (0, 0)
Screenshot: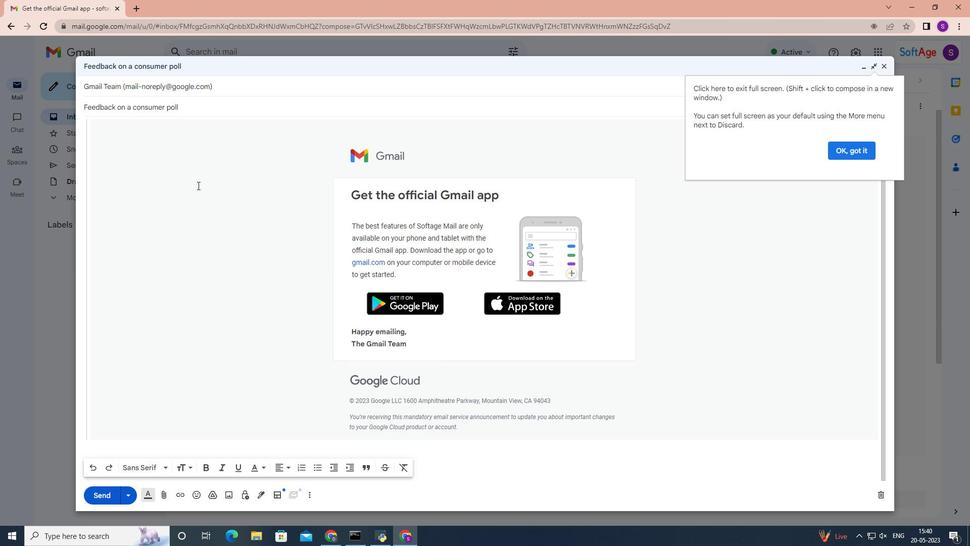 
Action: Mouse scrolled (197, 186) with delta (0, 0)
Screenshot: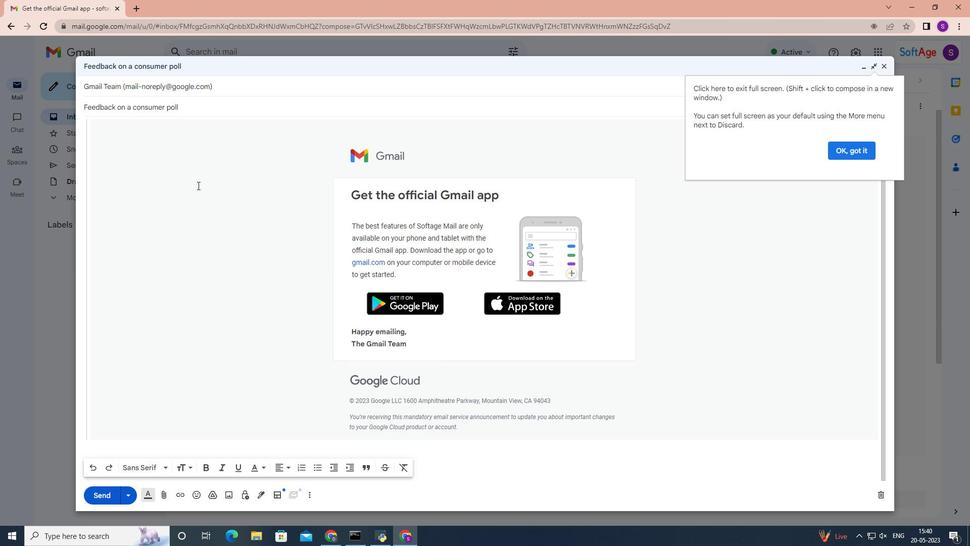 
Action: Mouse scrolled (197, 186) with delta (0, 0)
Screenshot: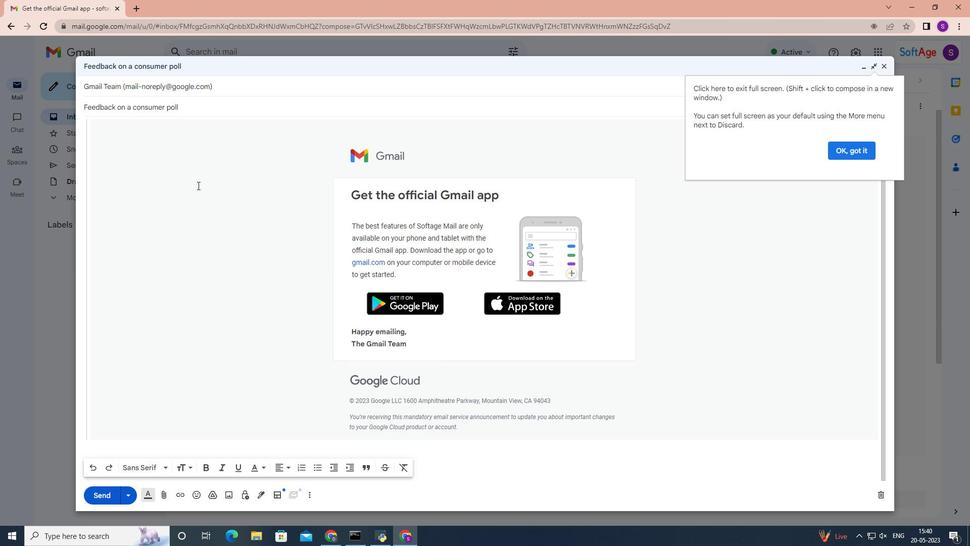 
Action: Mouse moved to (218, 219)
Screenshot: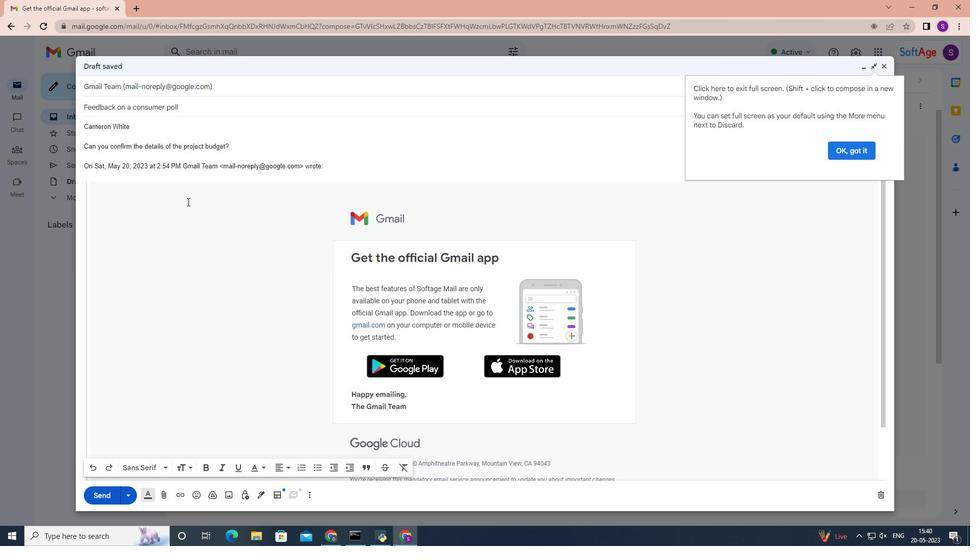 
Action: Mouse scrolled (218, 219) with delta (0, 0)
Screenshot: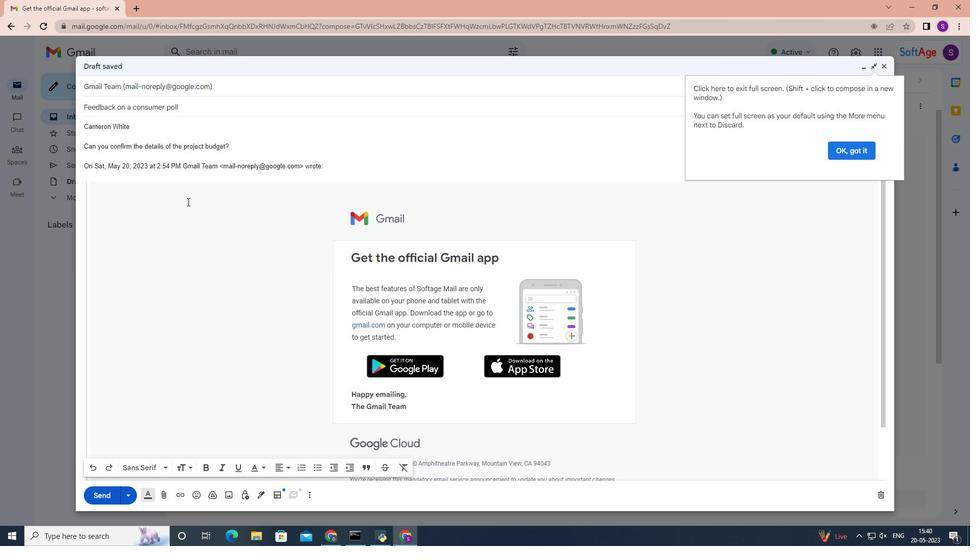 
Action: Mouse scrolled (218, 219) with delta (0, 0)
Screenshot: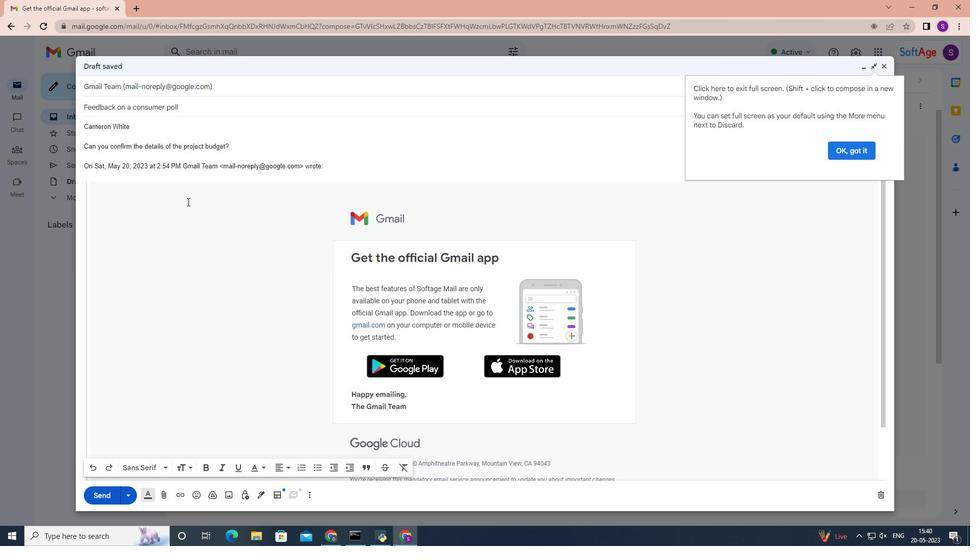 
Action: Mouse scrolled (218, 219) with delta (0, 0)
Screenshot: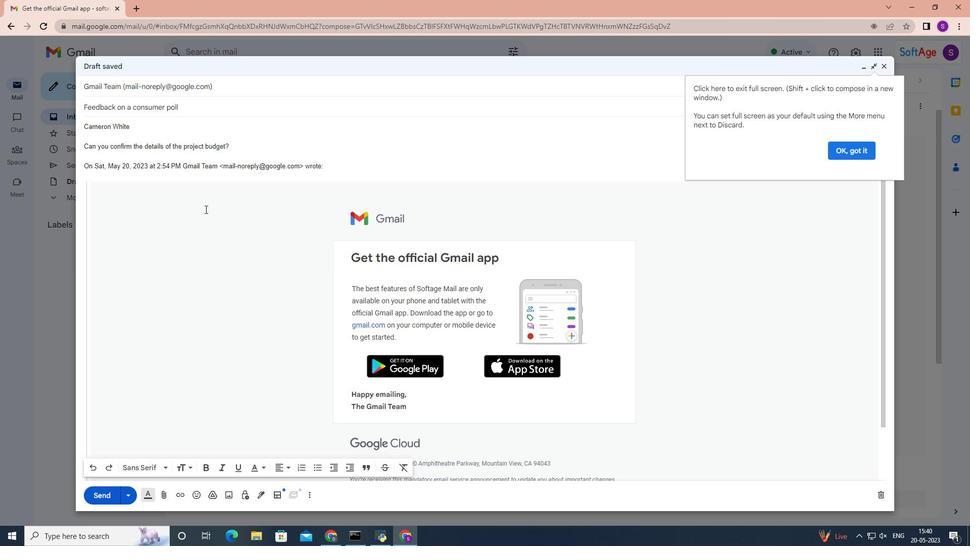 
Action: Mouse scrolled (218, 219) with delta (0, 0)
Screenshot: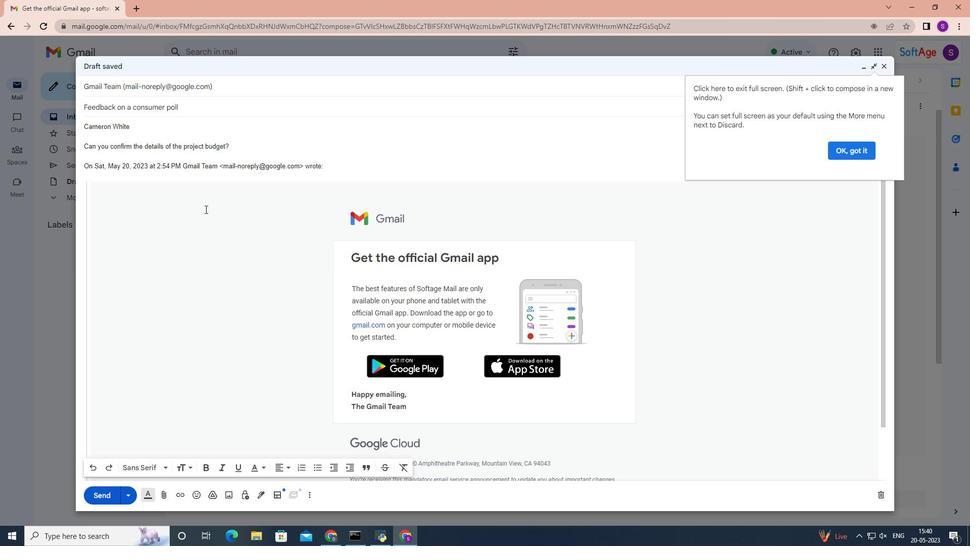 
Action: Mouse scrolled (218, 219) with delta (0, 0)
Screenshot: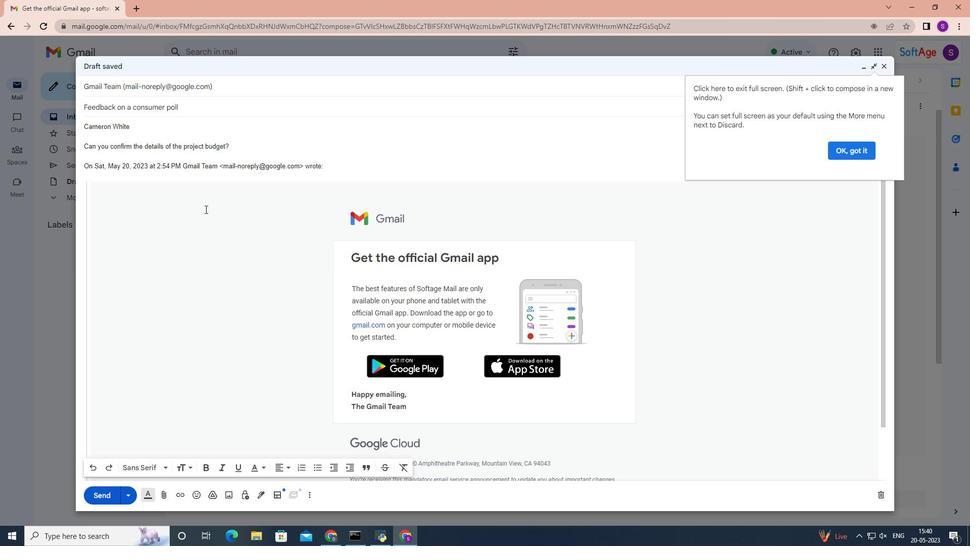 
Action: Mouse moved to (234, 276)
Screenshot: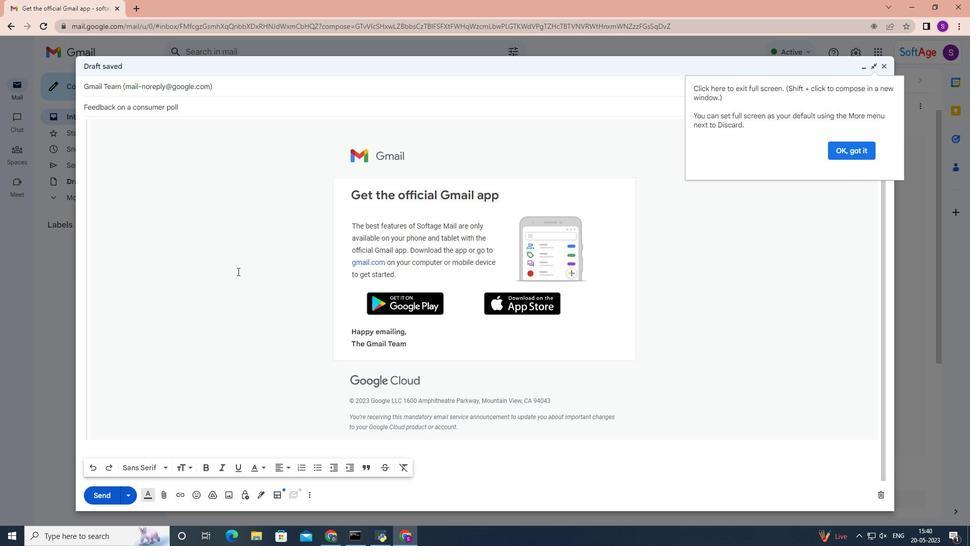 
Action: Mouse scrolled (234, 276) with delta (0, 0)
Screenshot: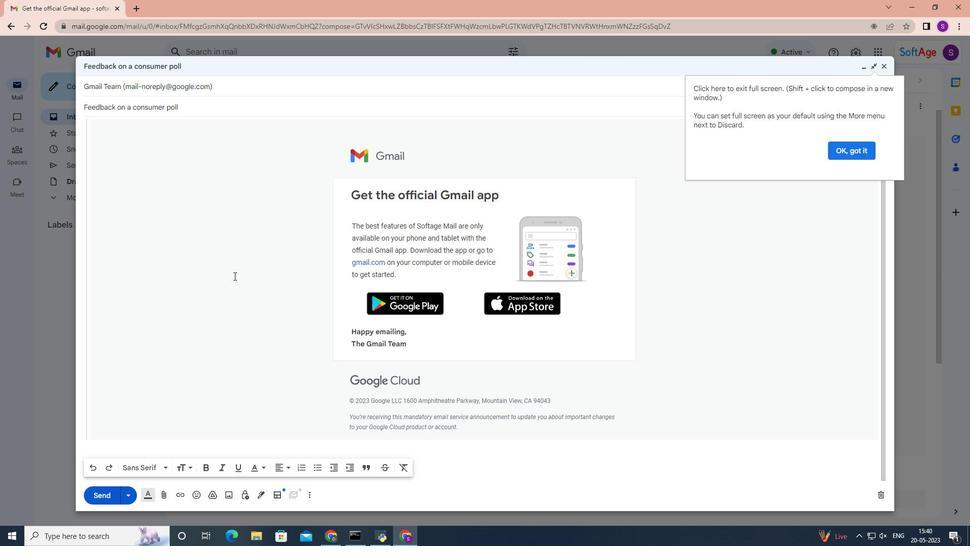 
Action: Mouse moved to (241, 138)
Screenshot: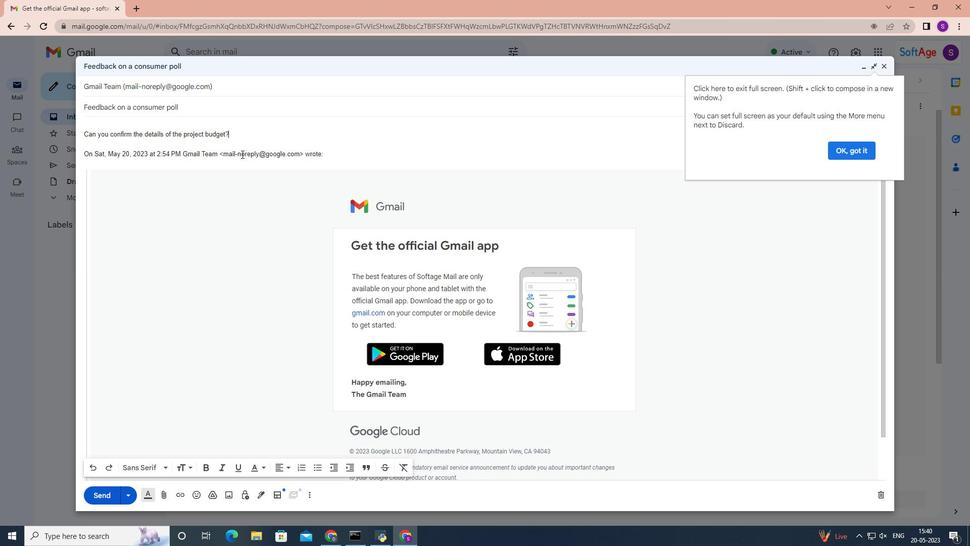 
Action: Mouse pressed left at (241, 138)
Screenshot: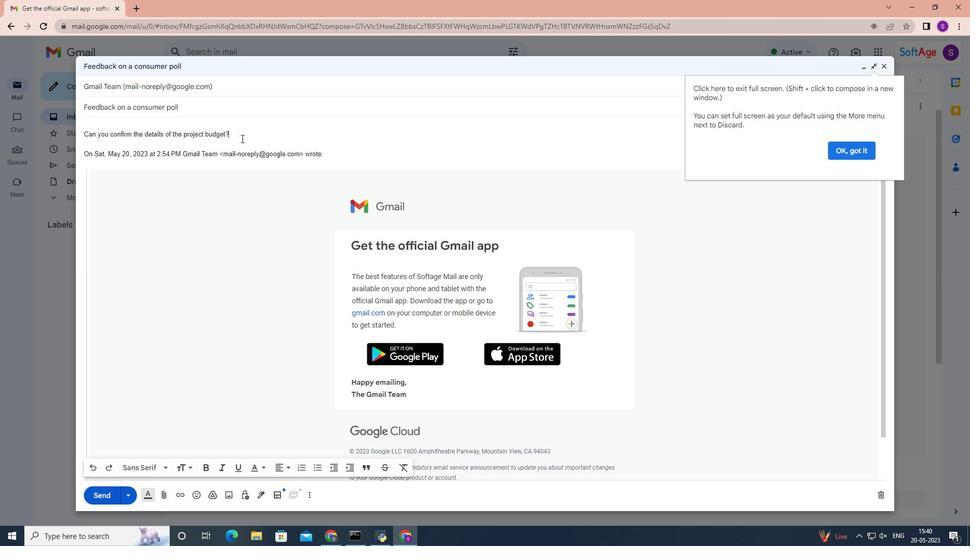 
Action: Mouse pressed left at (241, 138)
Screenshot: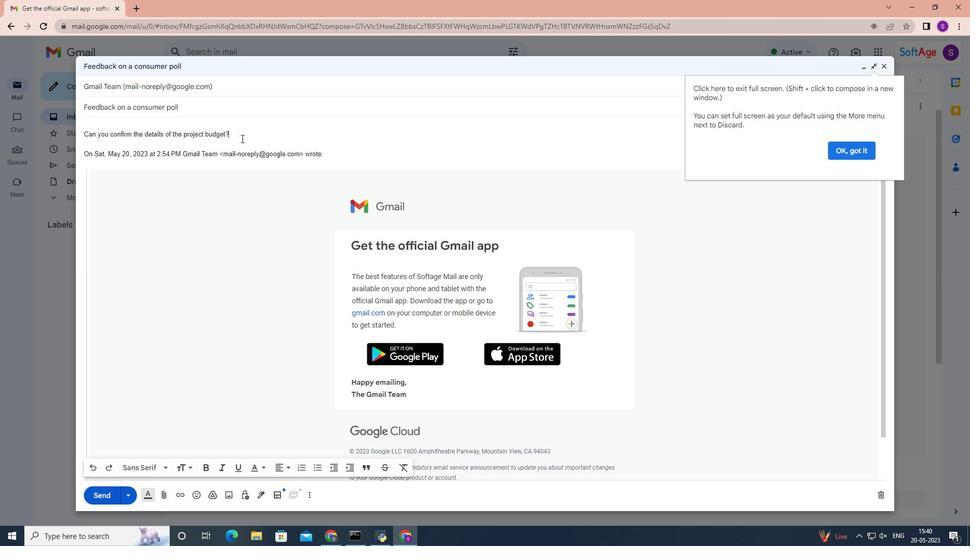 
Action: Mouse pressed left at (241, 138)
Screenshot: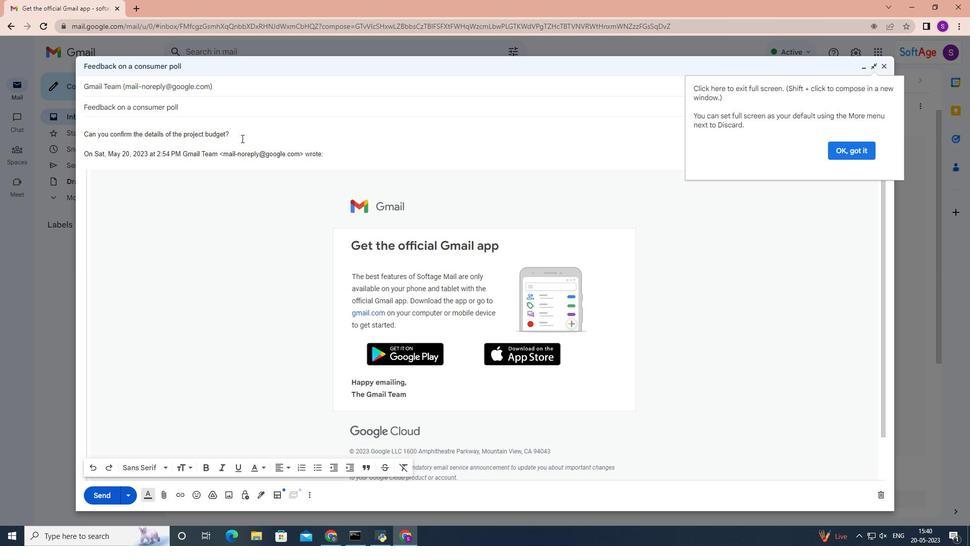 
Action: Mouse moved to (262, 469)
Screenshot: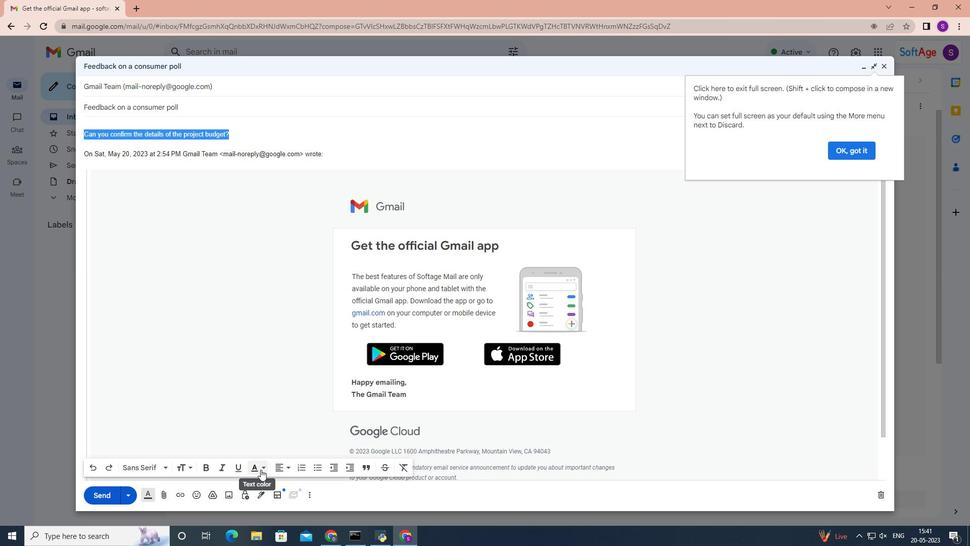 
Action: Mouse pressed left at (262, 469)
Screenshot: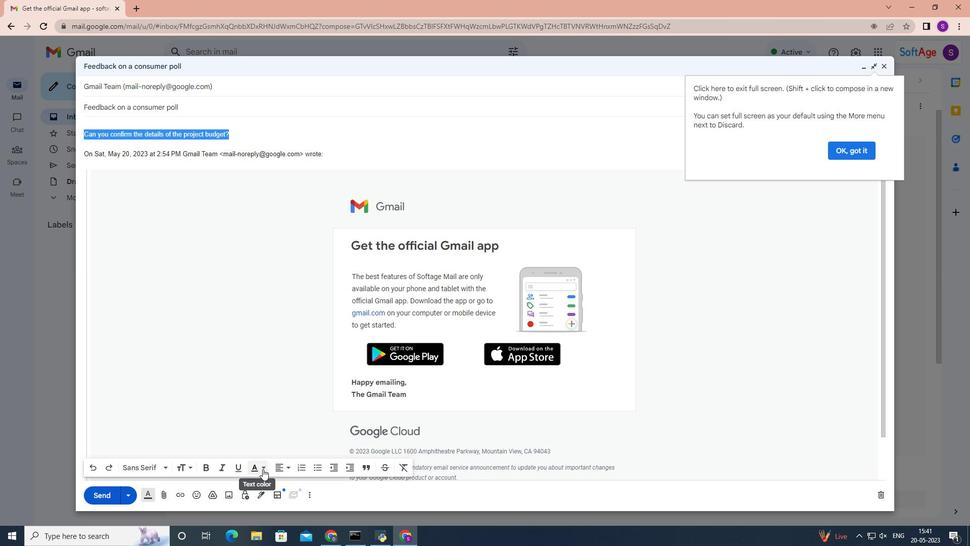 
Action: Mouse pressed left at (262, 469)
Screenshot: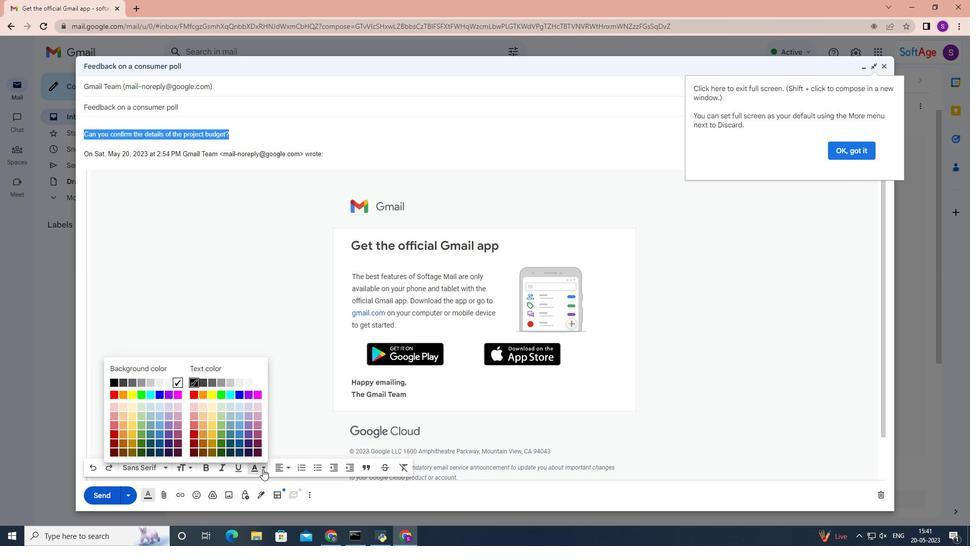 
Action: Mouse moved to (254, 468)
Screenshot: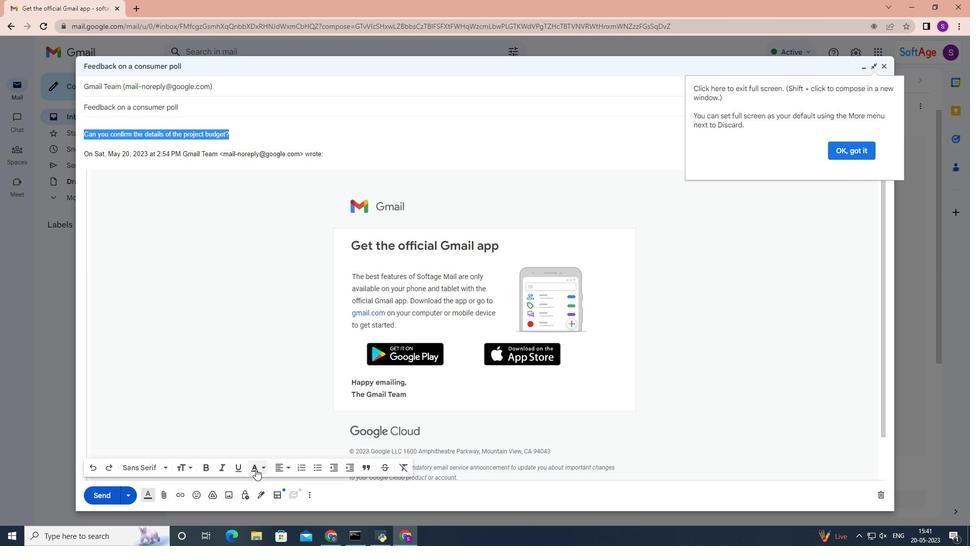 
Action: Mouse pressed left at (254, 468)
Screenshot: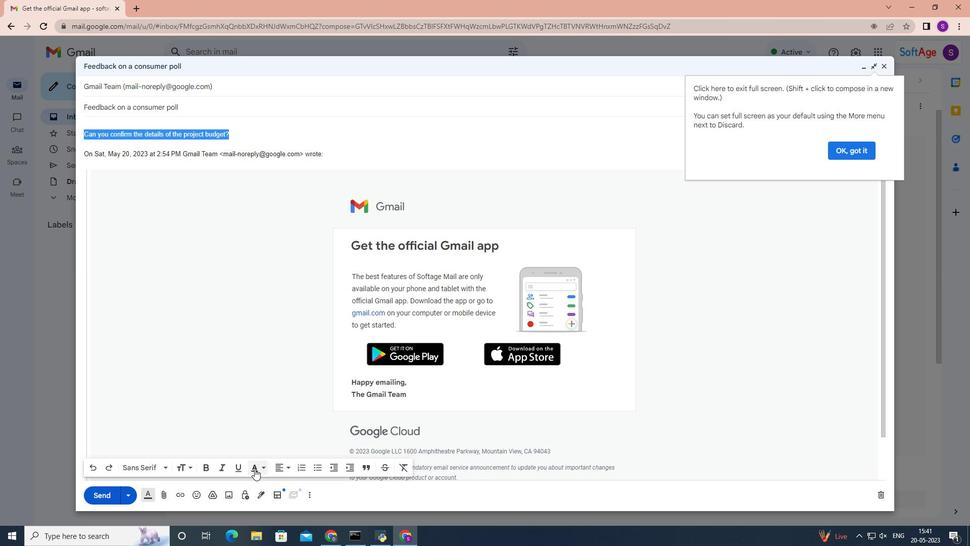 
Action: Mouse pressed left at (254, 468)
Screenshot: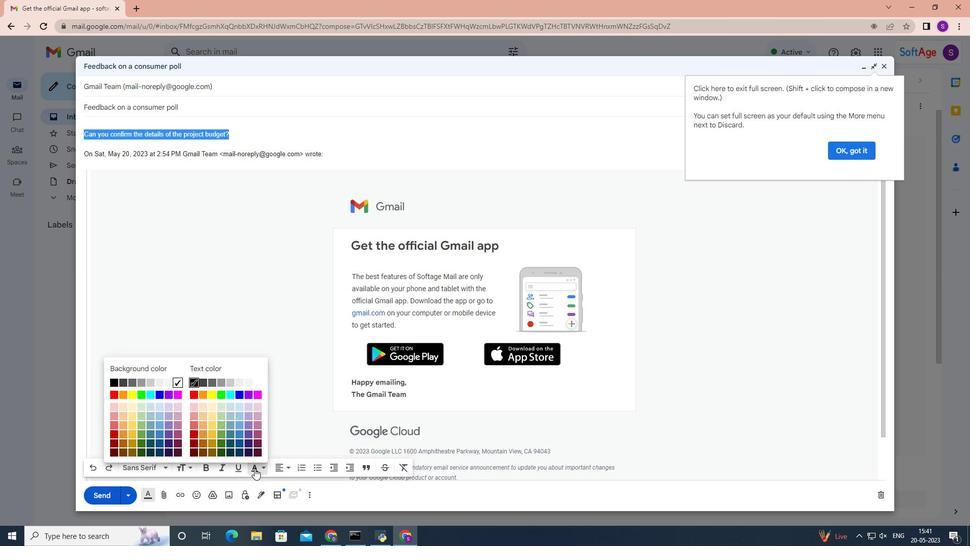 
Action: Mouse moved to (188, 468)
Screenshot: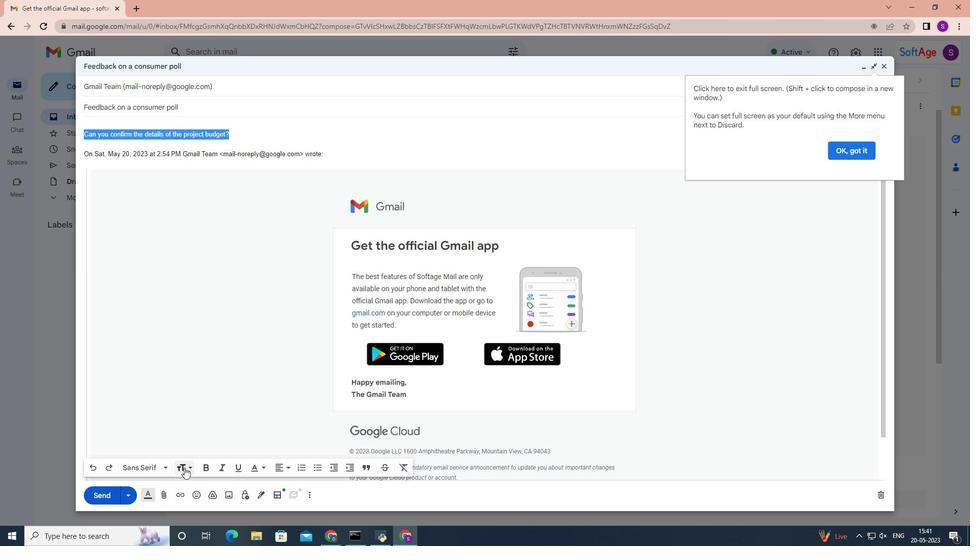 
Action: Mouse pressed left at (188, 468)
Screenshot: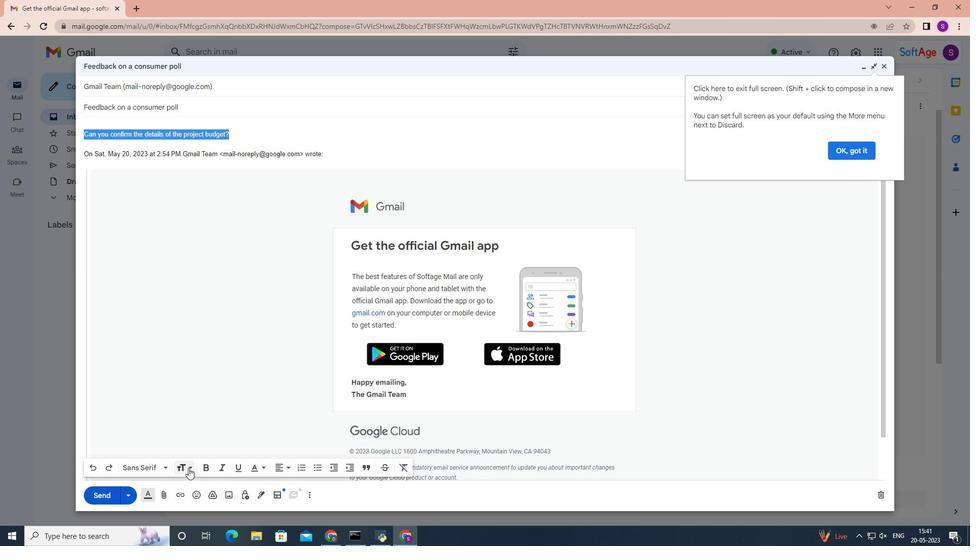 
Action: Mouse moved to (203, 433)
Screenshot: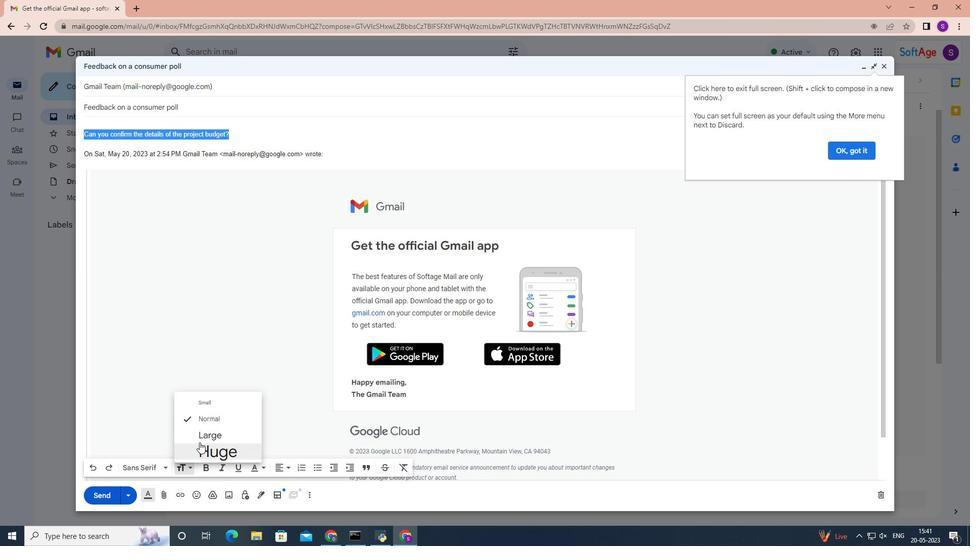 
Action: Mouse scrolled (203, 432) with delta (0, 0)
Screenshot: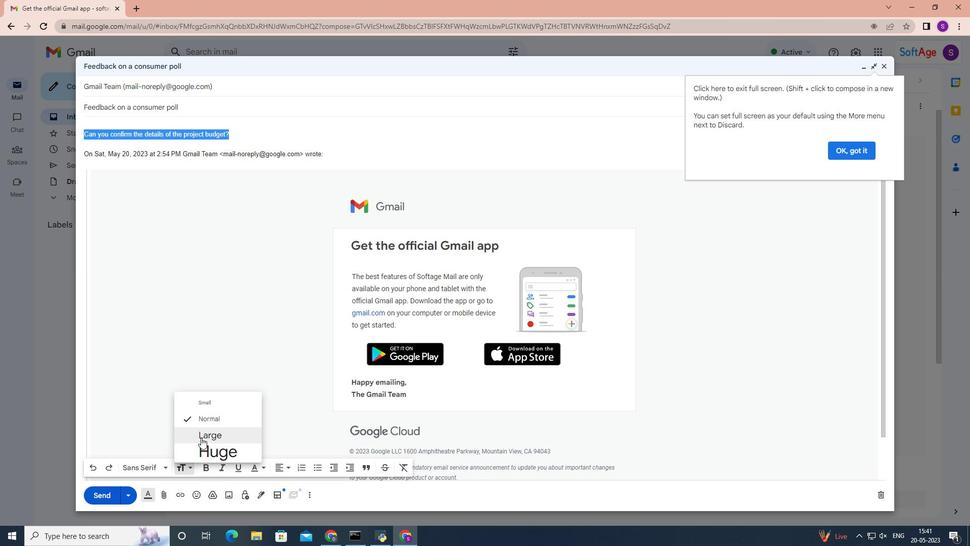 
Action: Mouse scrolled (203, 432) with delta (0, 0)
Screenshot: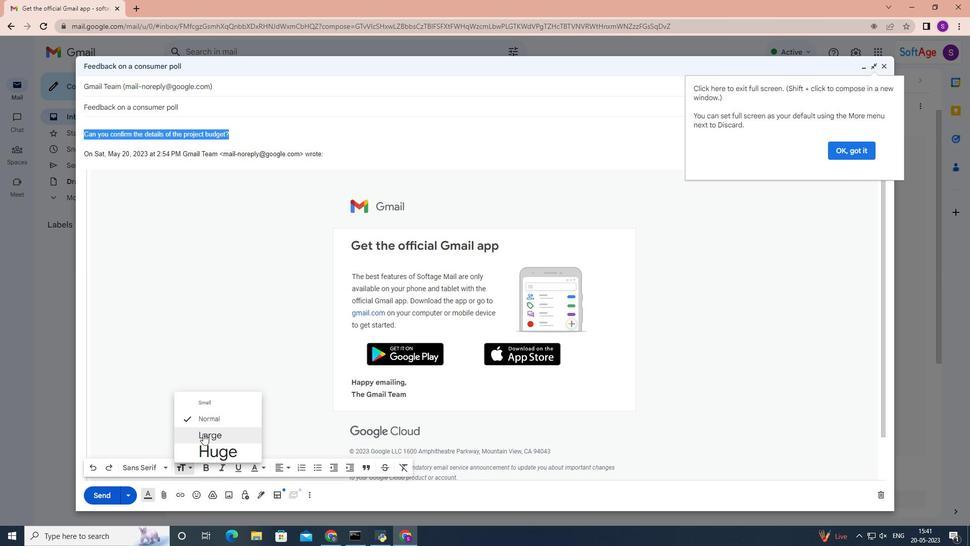
Action: Mouse scrolled (203, 432) with delta (0, 0)
Screenshot: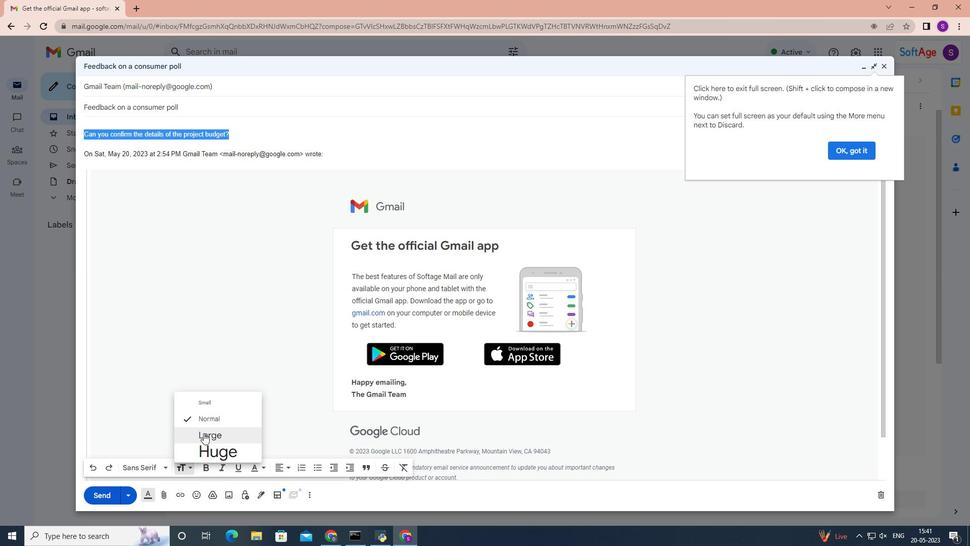 
Action: Mouse scrolled (203, 432) with delta (0, 0)
Screenshot: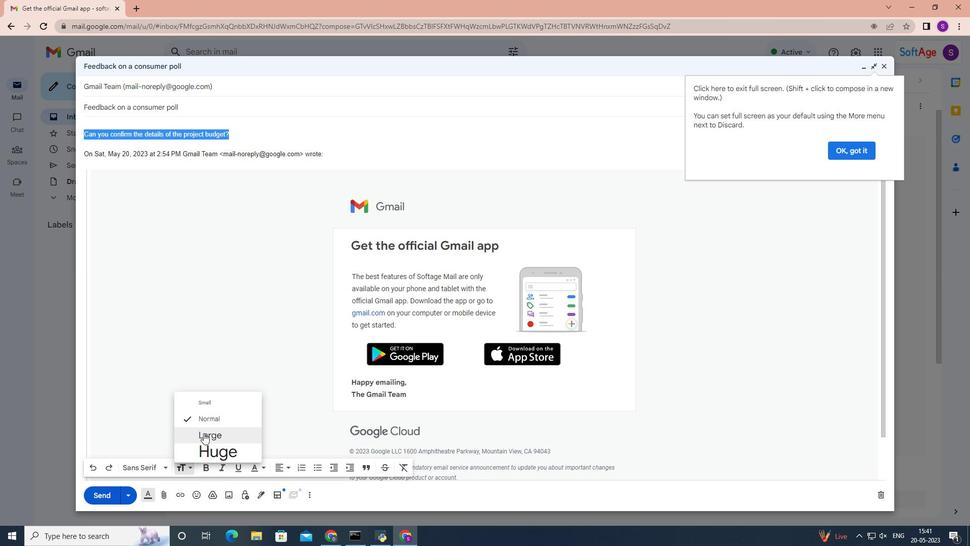 
Action: Mouse scrolled (203, 432) with delta (0, 0)
Screenshot: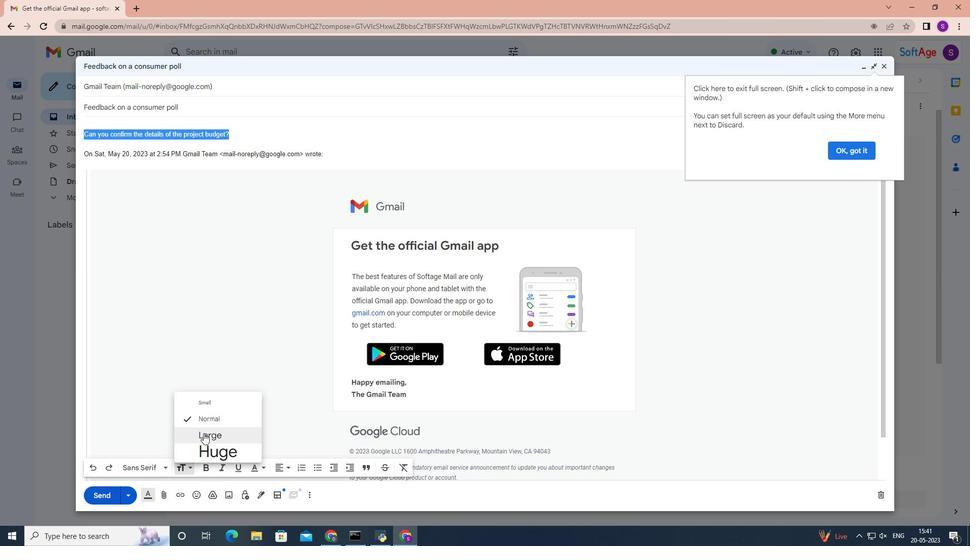 
Action: Mouse moved to (164, 468)
Screenshot: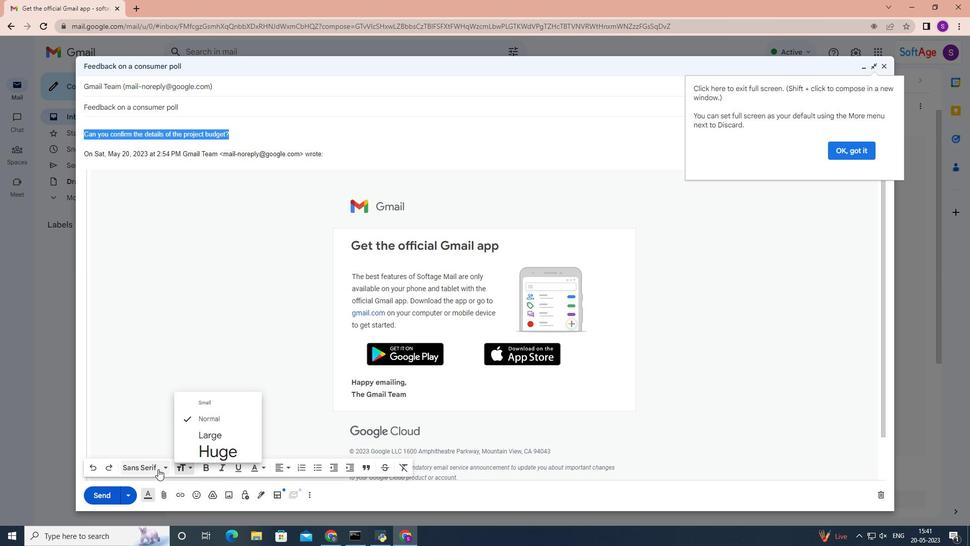
Action: Mouse pressed left at (164, 468)
Screenshot: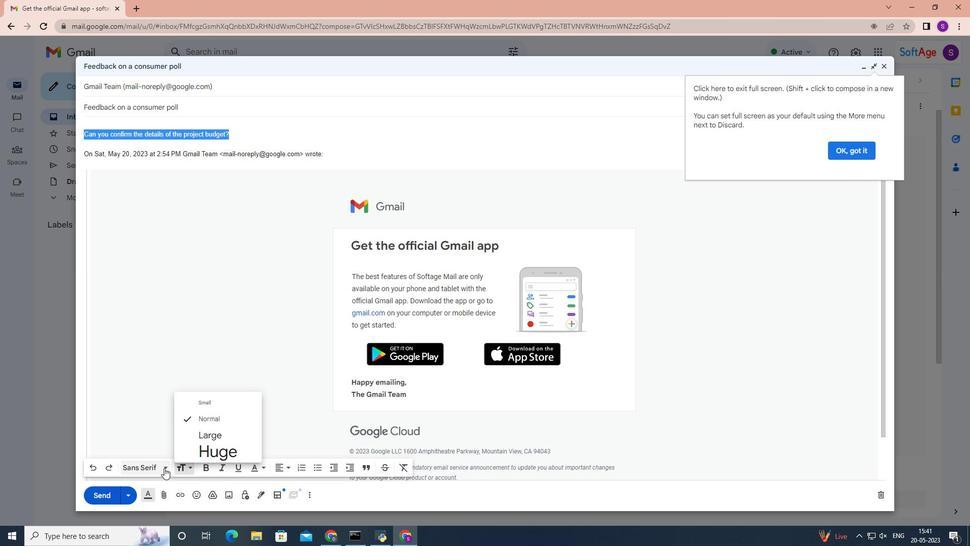 
Action: Mouse moved to (177, 334)
Screenshot: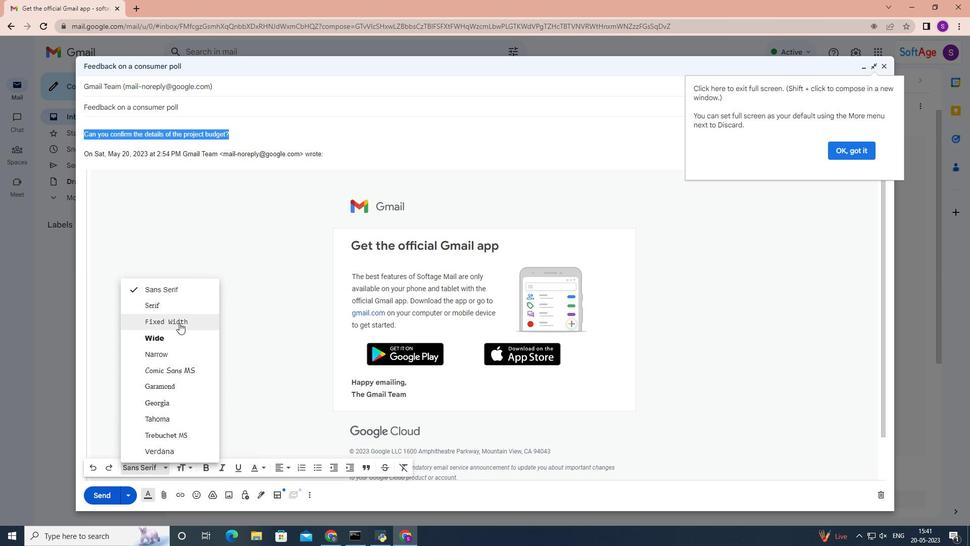 
Action: Mouse scrolled (177, 334) with delta (0, 0)
Screenshot: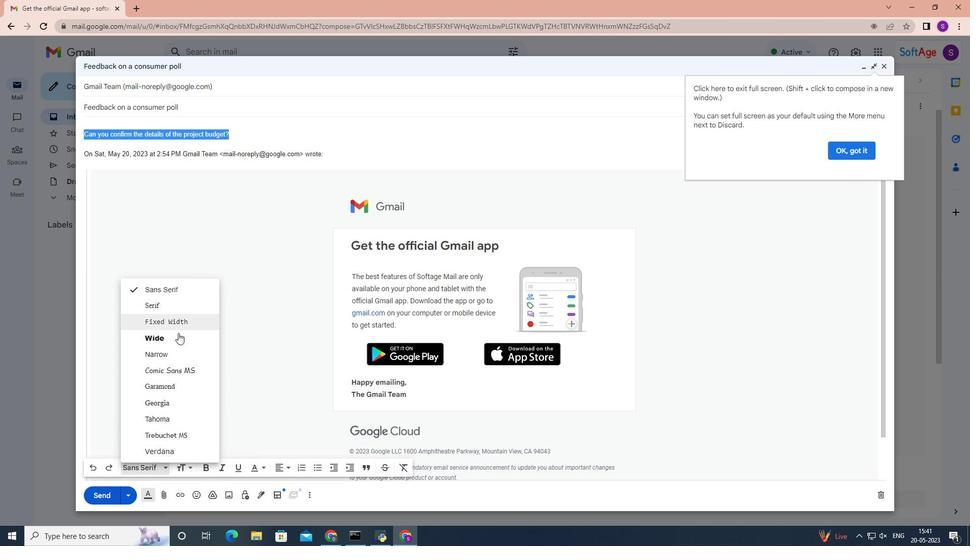
Action: Mouse moved to (166, 386)
Screenshot: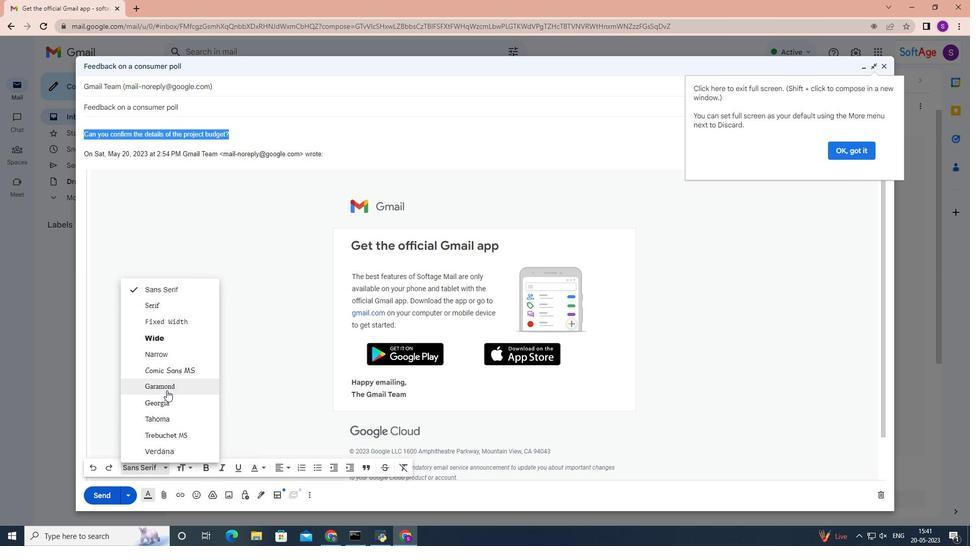 
Action: Mouse pressed left at (166, 386)
Screenshot: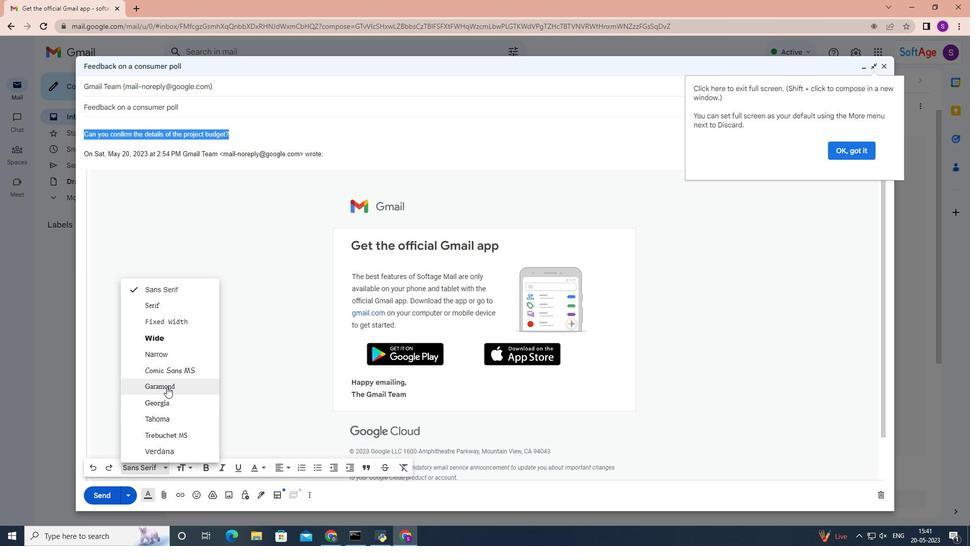 
Action: Mouse moved to (267, 143)
Screenshot: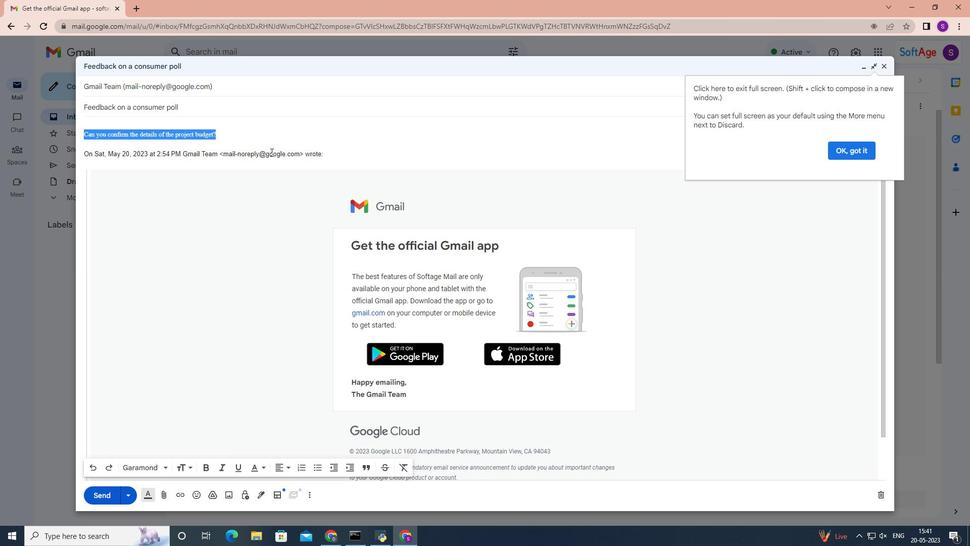 
Action: Mouse pressed left at (267, 143)
Screenshot: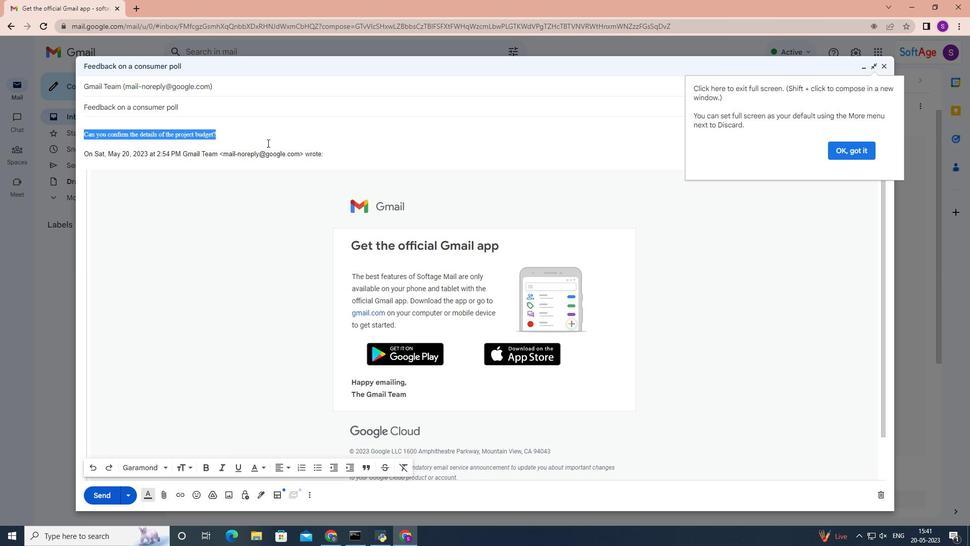 
Action: Mouse moved to (230, 140)
Screenshot: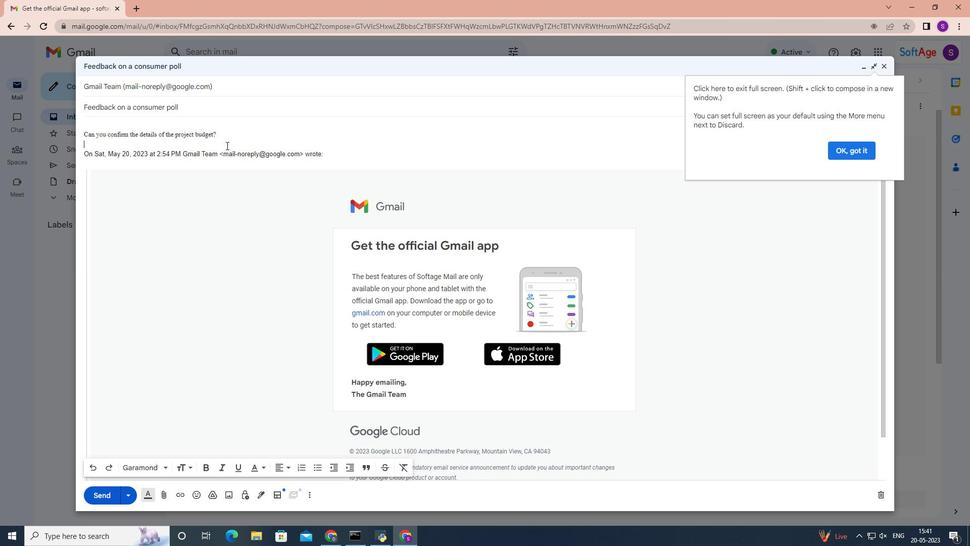 
Action: Mouse pressed left at (230, 140)
Screenshot: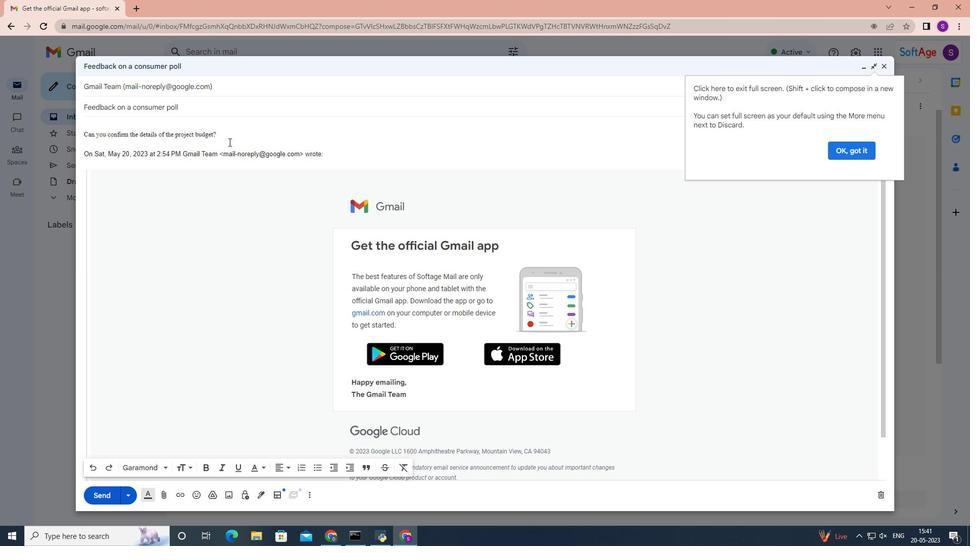 
Action: Mouse pressed left at (230, 140)
Screenshot: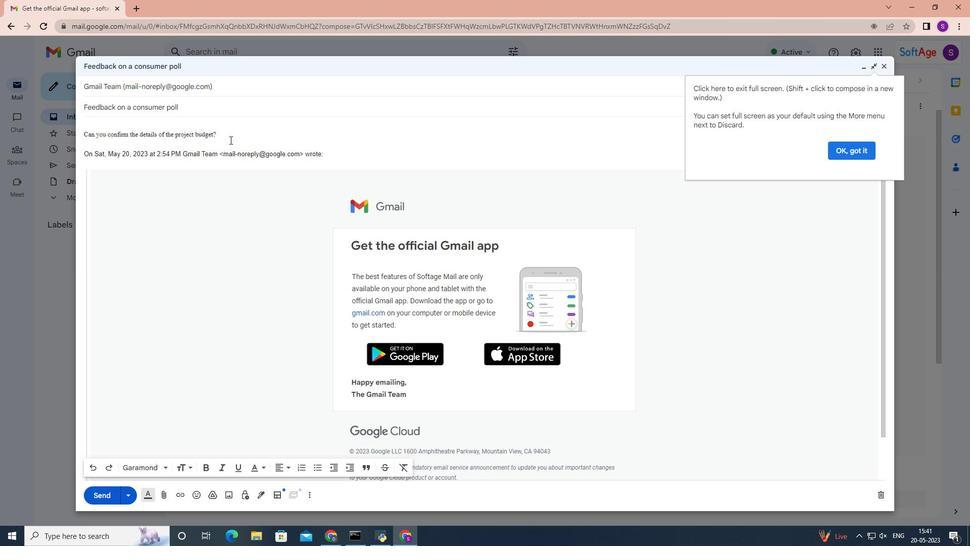 
Action: Mouse pressed left at (230, 140)
Screenshot: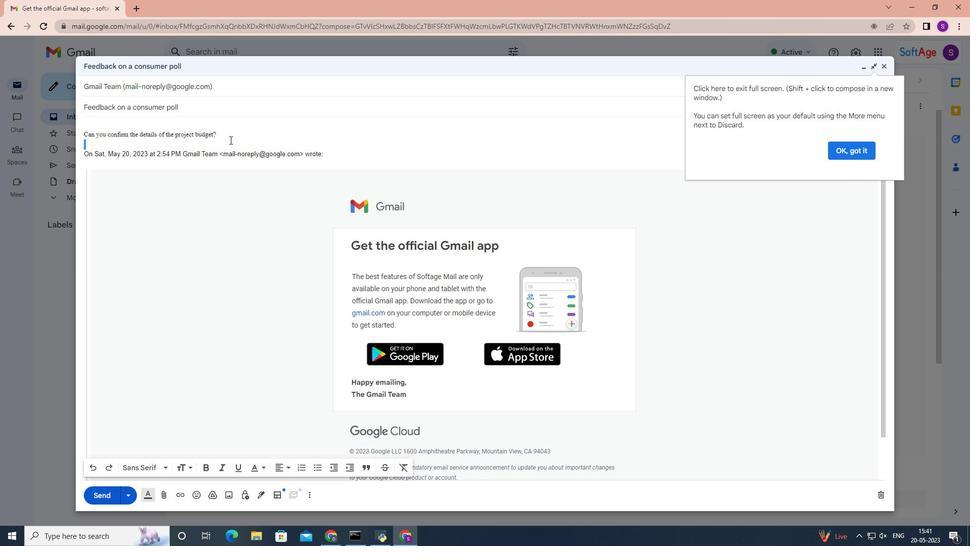 
Action: Mouse moved to (219, 137)
Screenshot: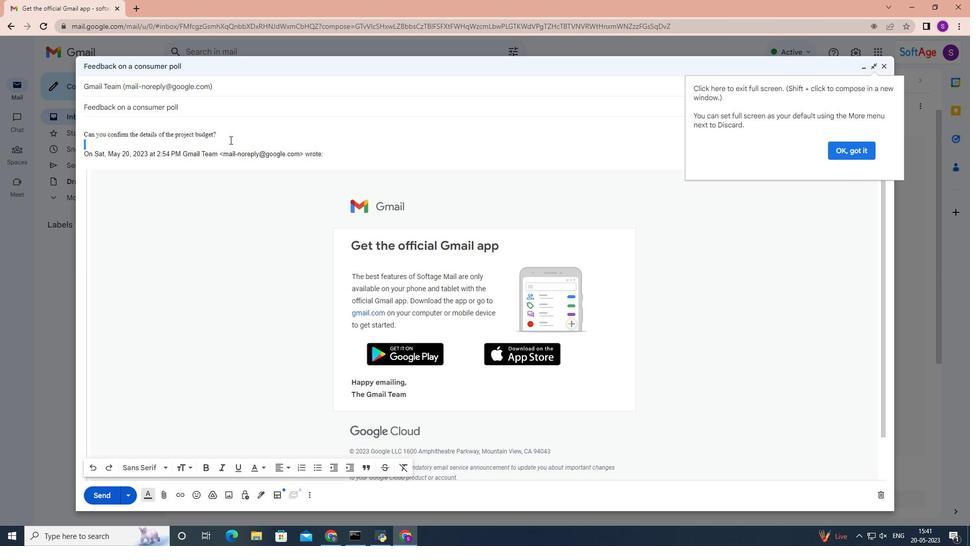 
Action: Mouse pressed left at (219, 137)
Screenshot: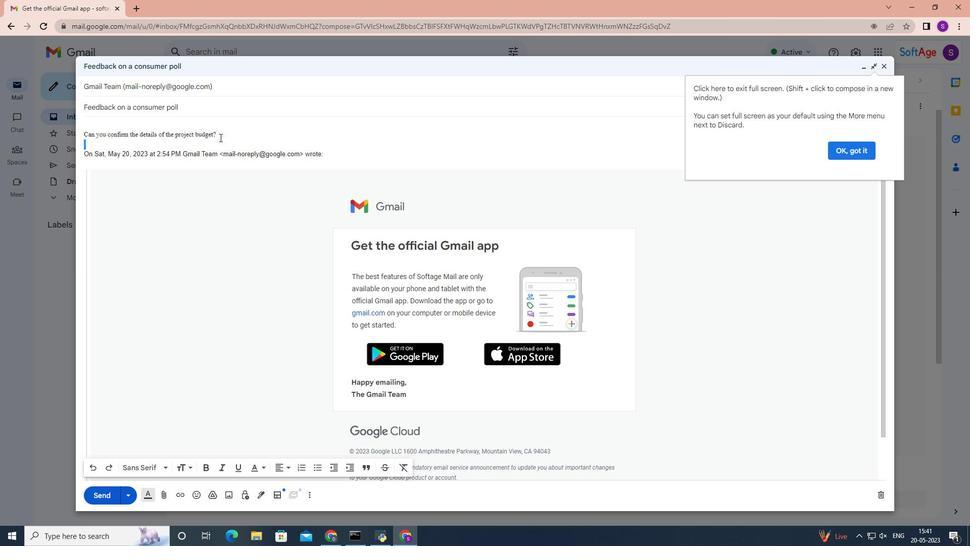 
Action: Mouse pressed left at (219, 137)
Screenshot: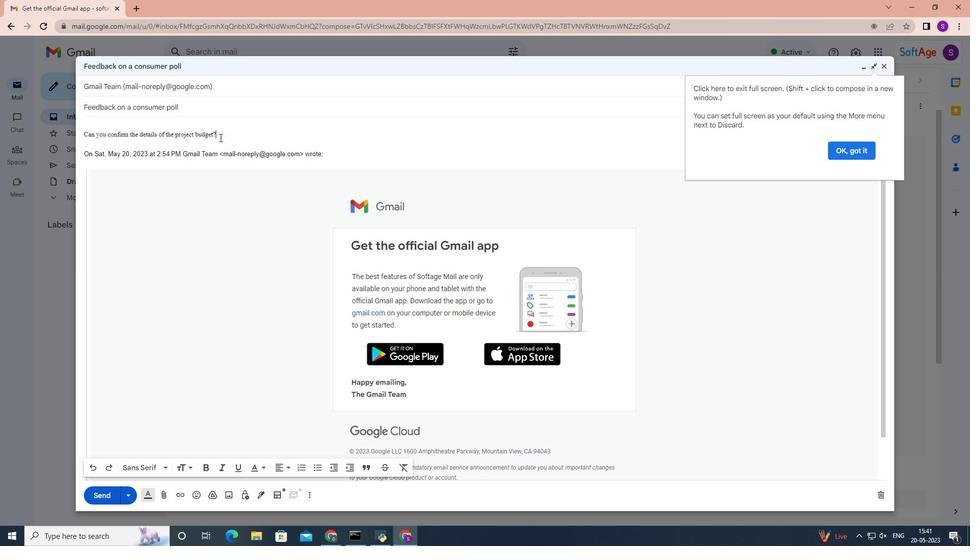 
Action: Mouse pressed left at (219, 137)
Screenshot: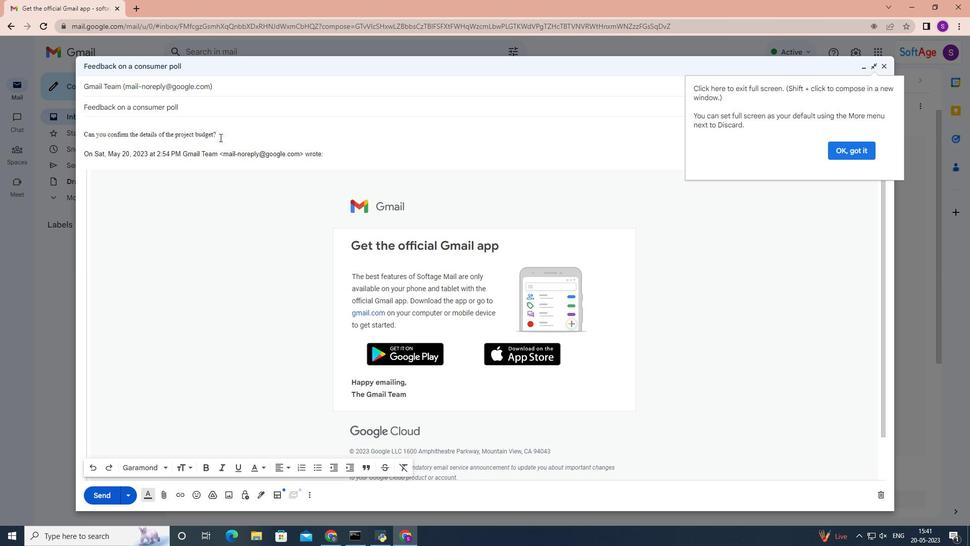
Action: Mouse moved to (223, 469)
Screenshot: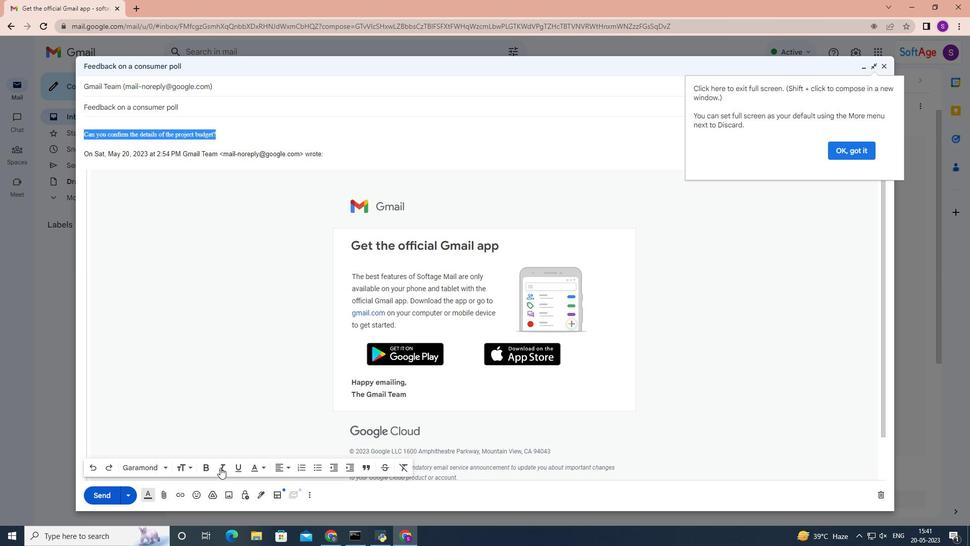 
Action: Mouse pressed left at (223, 469)
Screenshot: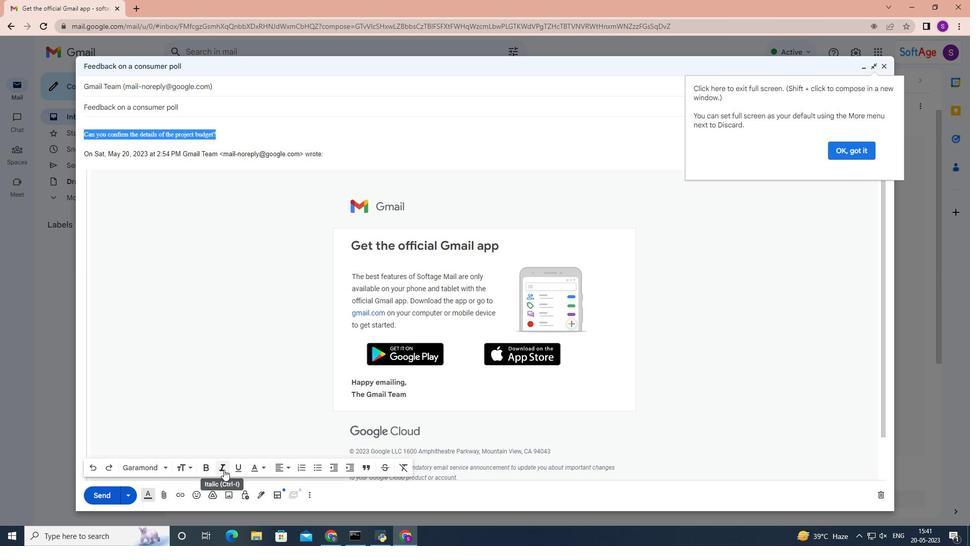 
Action: Mouse moved to (270, 136)
Screenshot: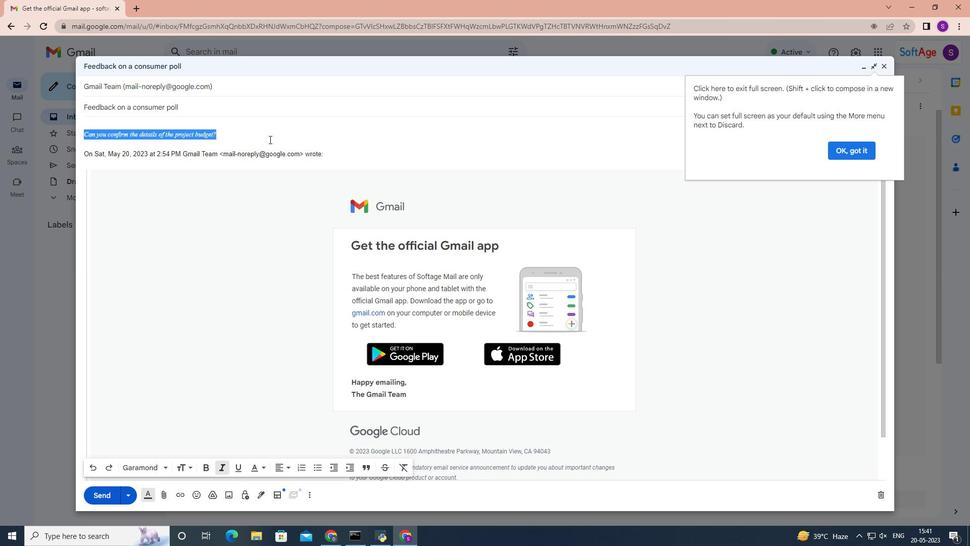 
Action: Mouse pressed left at (270, 136)
Screenshot: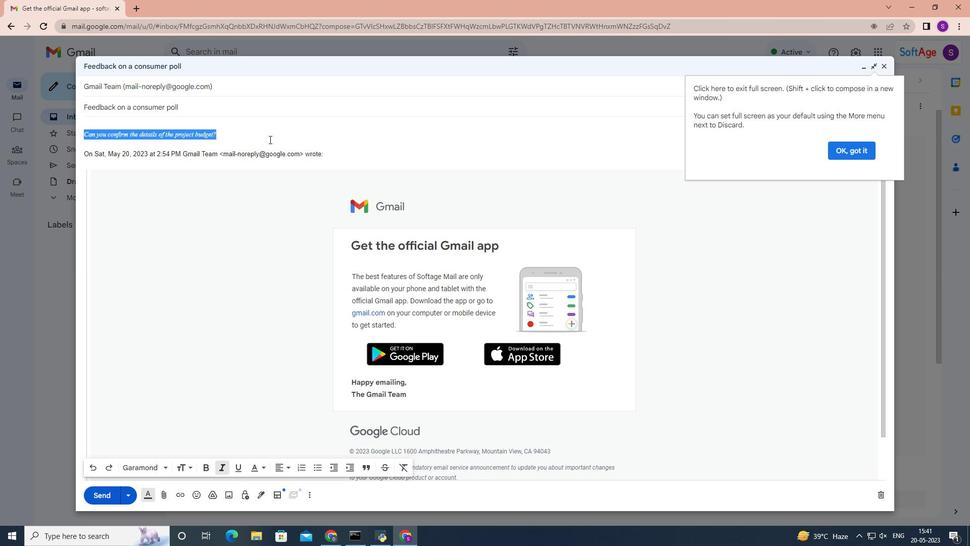 
Action: Mouse moved to (227, 214)
Screenshot: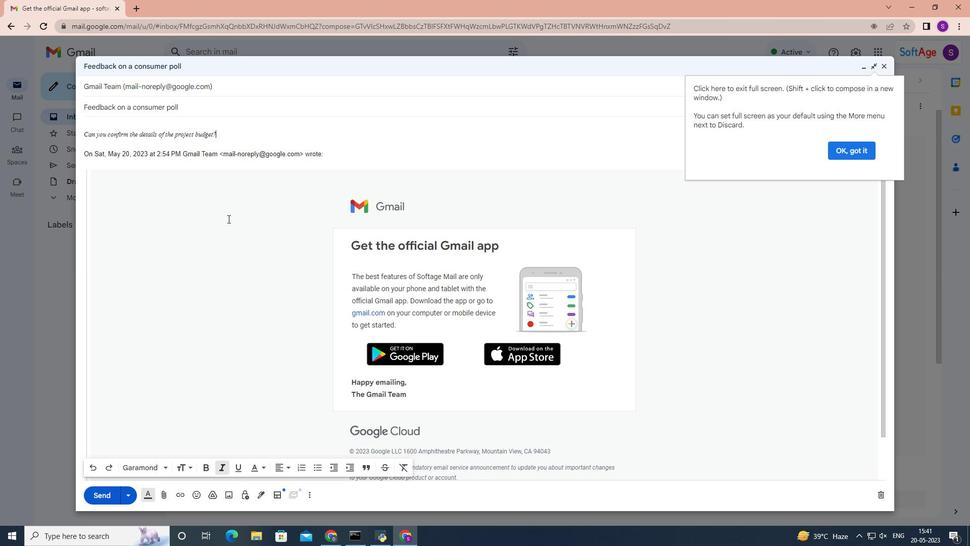 
Action: Mouse pressed left at (227, 214)
Screenshot: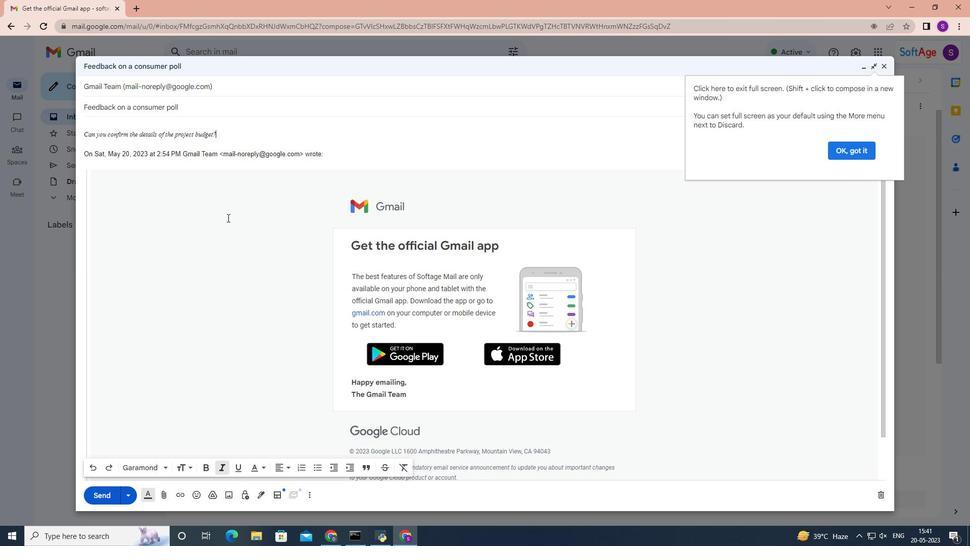 
Action: Mouse moved to (205, 105)
Screenshot: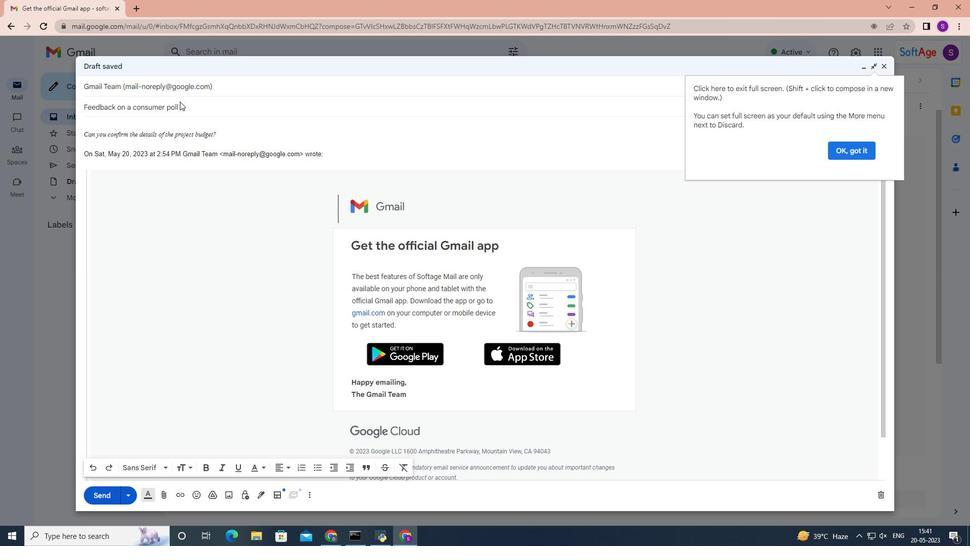
Action: Mouse pressed left at (205, 105)
Screenshot: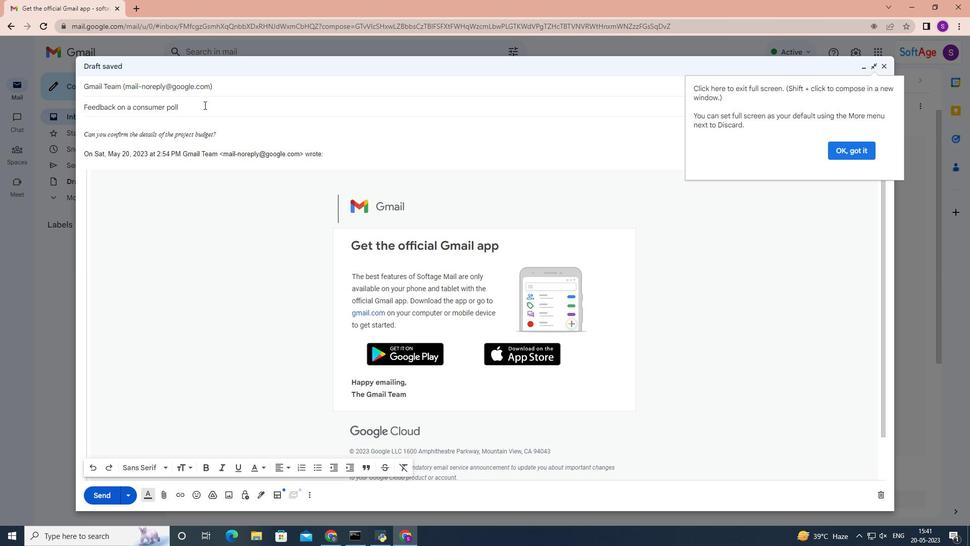 
Action: Mouse moved to (238, 88)
Screenshot: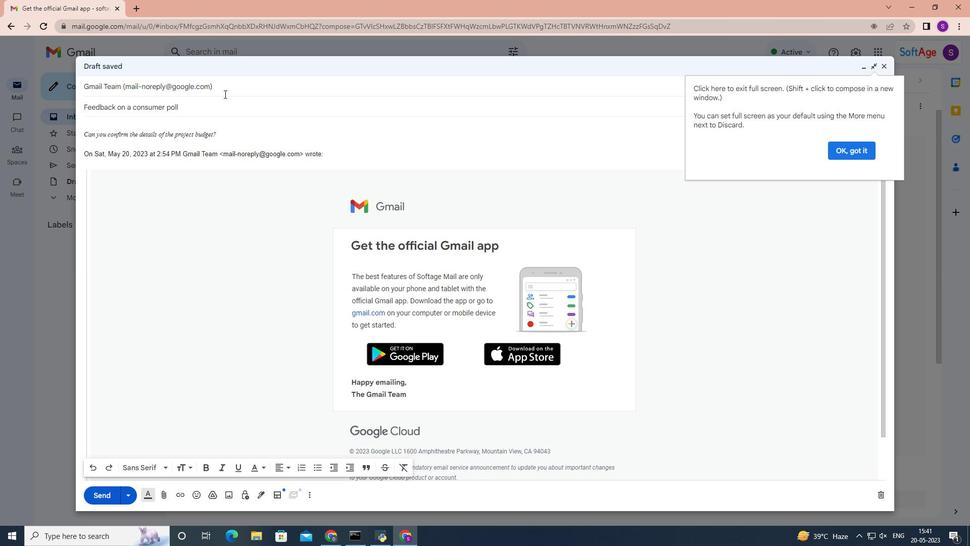 
Action: Mouse pressed left at (238, 88)
Screenshot: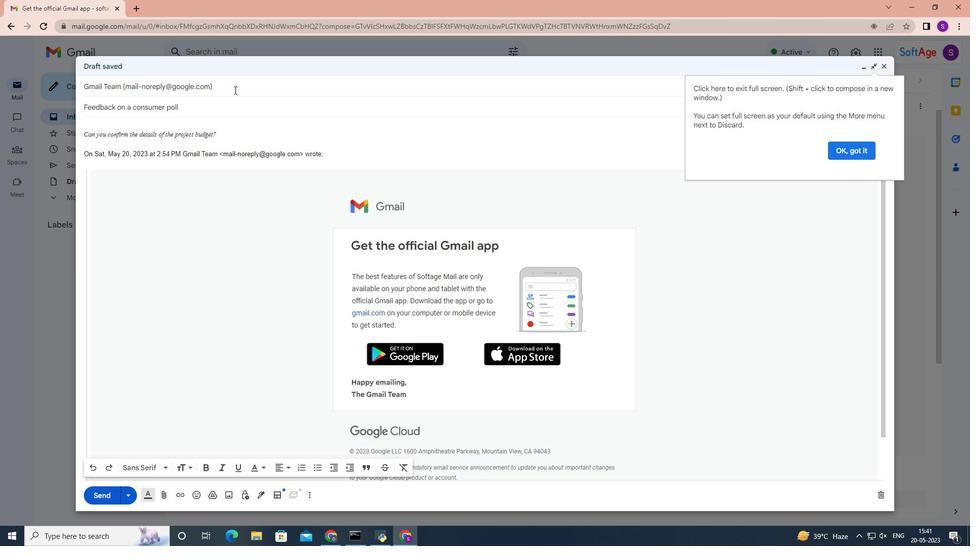 
Action: Mouse moved to (103, 500)
Screenshot: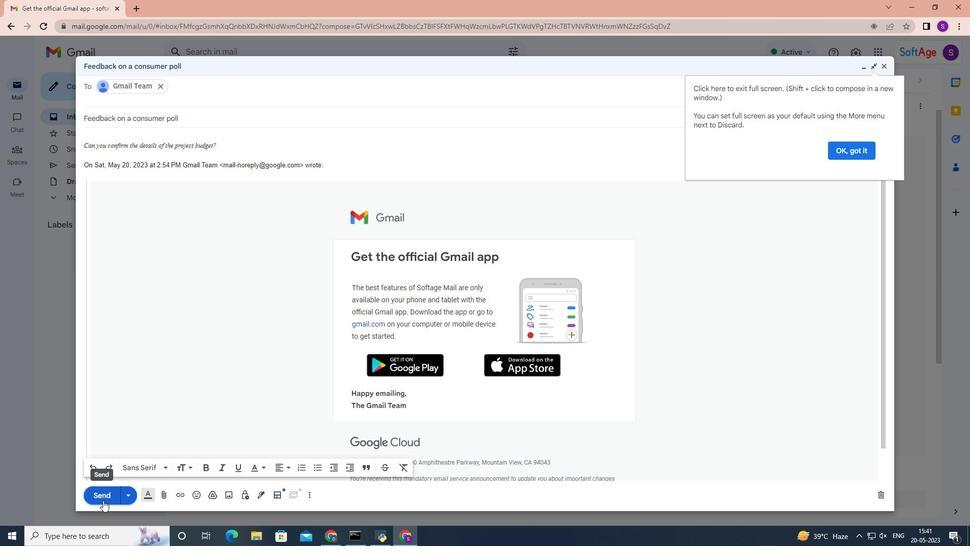
Action: Mouse pressed left at (103, 500)
Screenshot: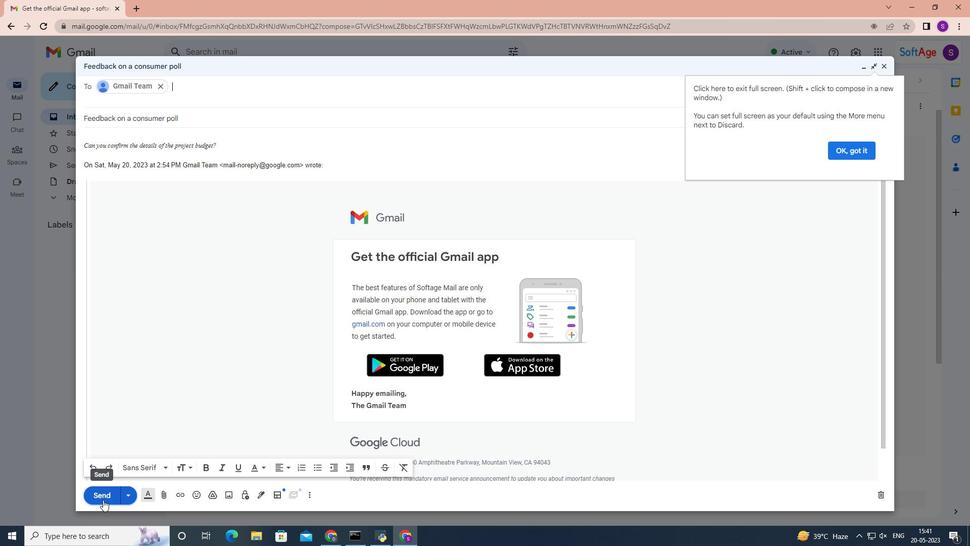 
